 Task: Compose an email with the signature Aiden Davis with the subject Feedback on a training manual and the message I noticed some discrepancies in the inventory report, can you please investigate? from softage.4@softage.net to softage.2@softage.net, select first 2 words, change the font of the message to Tahoma and change the font typography to italics Send the email. Finally, move the email from Sent Items to the label Work
Action: Mouse moved to (82, 100)
Screenshot: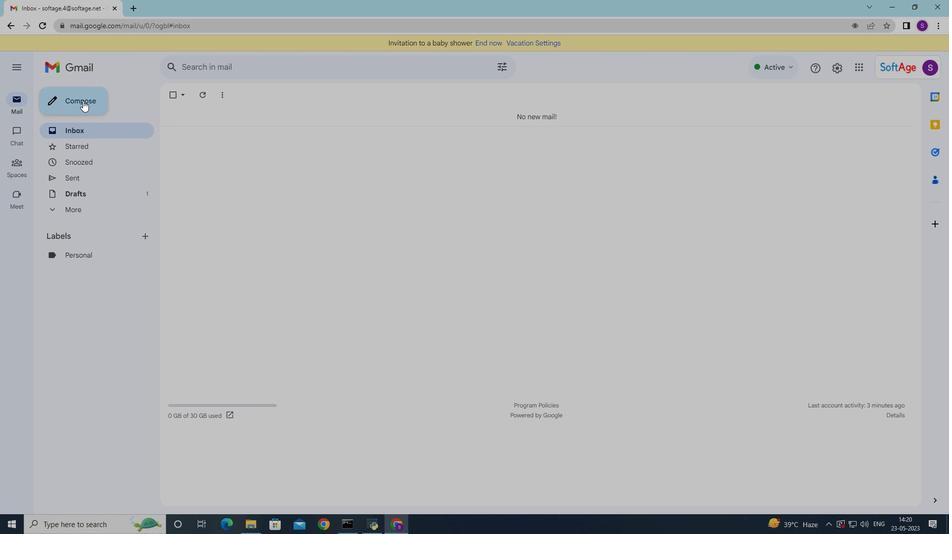 
Action: Mouse pressed left at (82, 100)
Screenshot: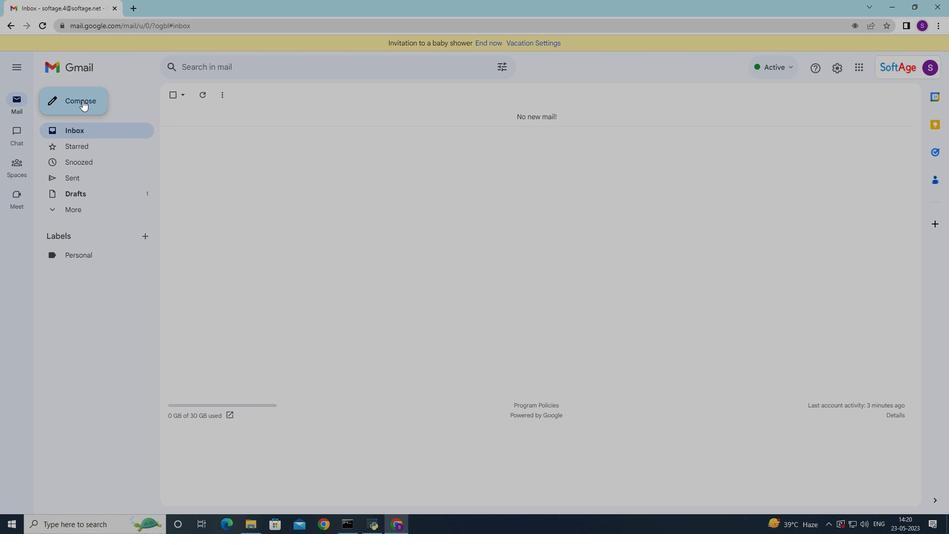 
Action: Mouse moved to (797, 496)
Screenshot: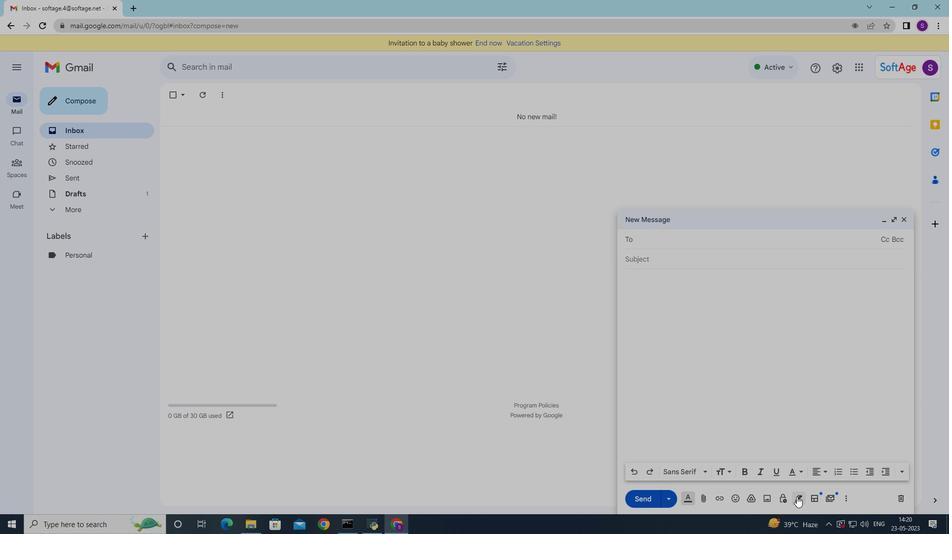 
Action: Mouse pressed left at (797, 496)
Screenshot: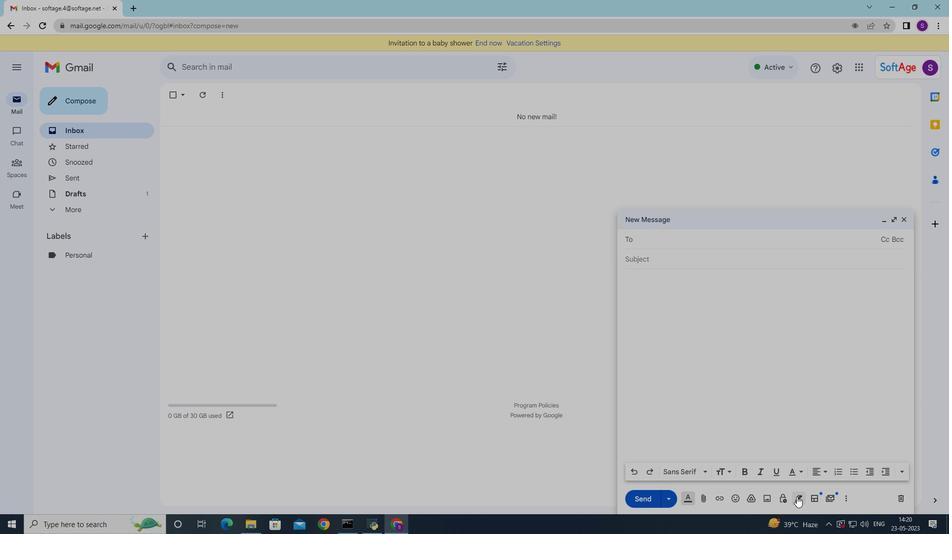 
Action: Mouse moved to (828, 431)
Screenshot: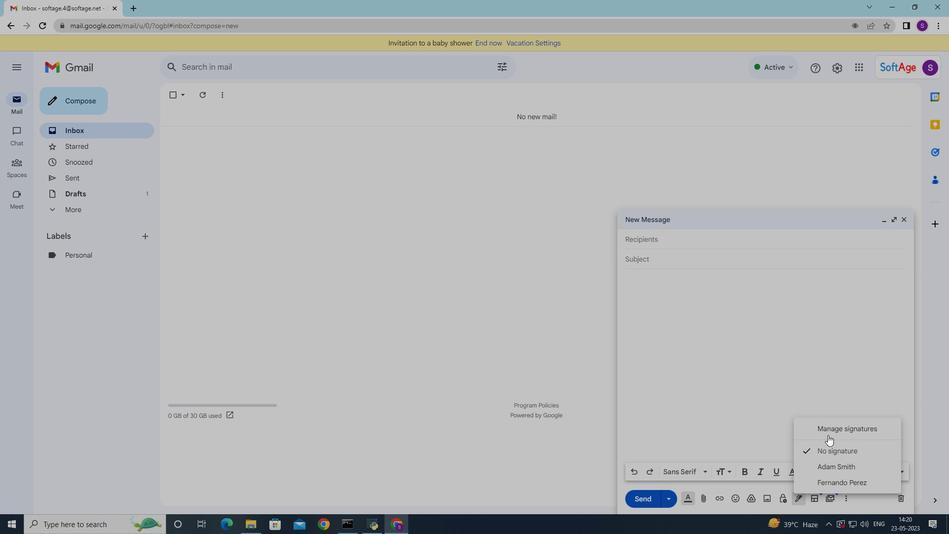 
Action: Mouse pressed left at (828, 431)
Screenshot: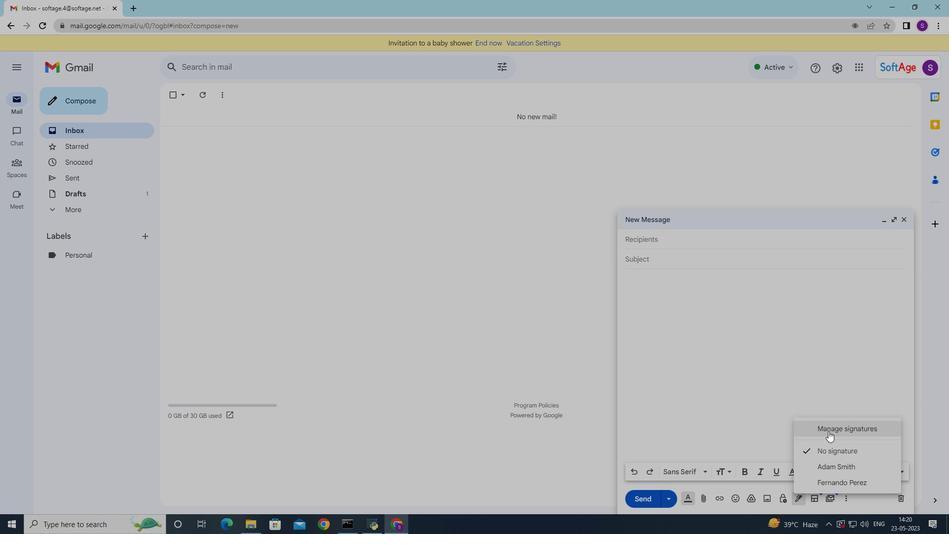 
Action: Mouse moved to (386, 307)
Screenshot: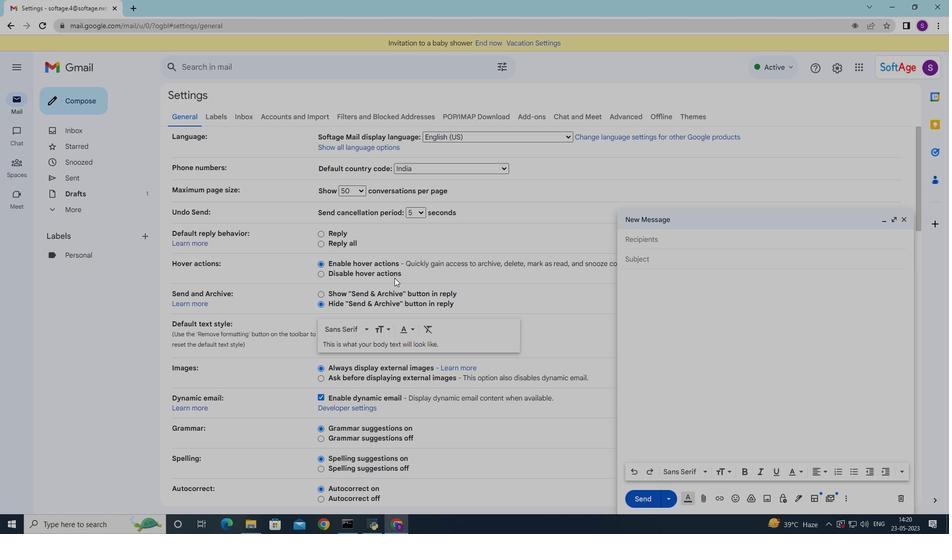 
Action: Mouse scrolled (386, 307) with delta (0, 0)
Screenshot: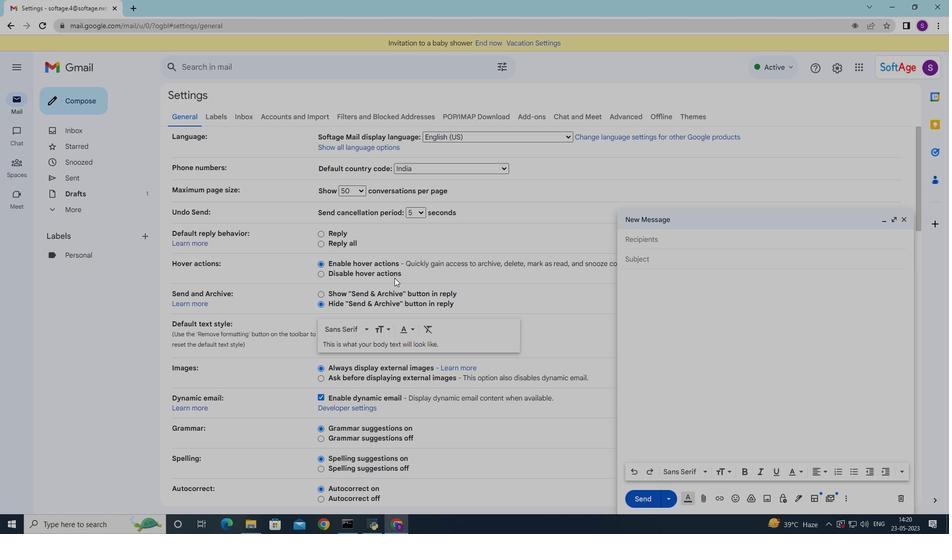 
Action: Mouse moved to (386, 309)
Screenshot: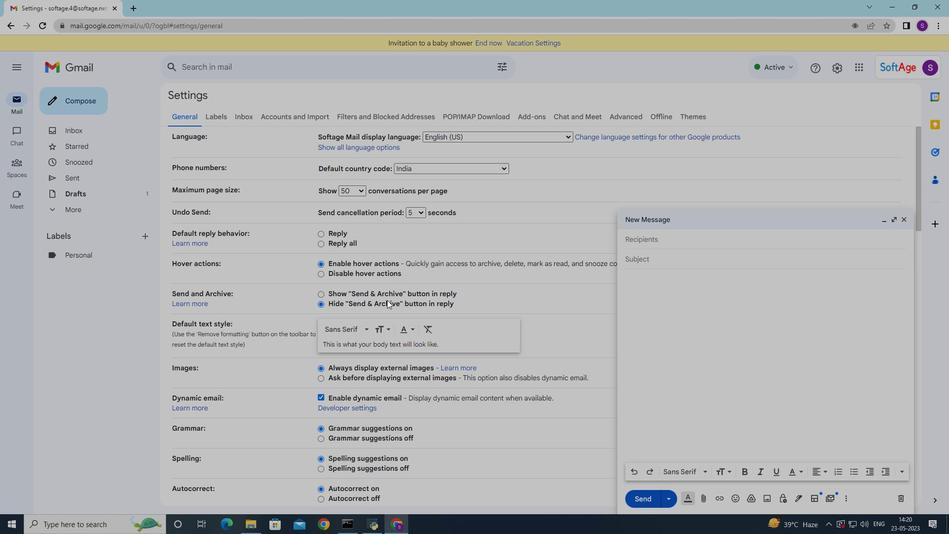 
Action: Mouse scrolled (386, 308) with delta (0, 0)
Screenshot: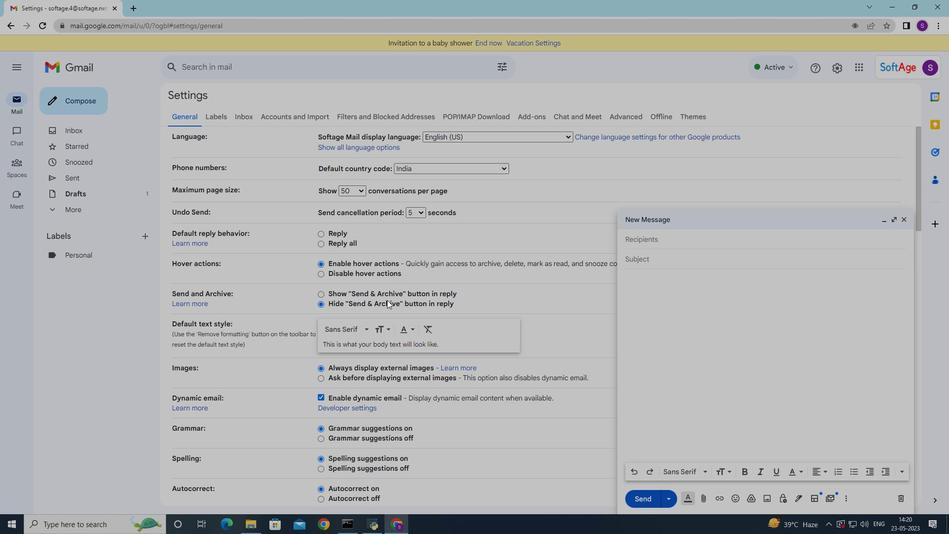 
Action: Mouse moved to (386, 309)
Screenshot: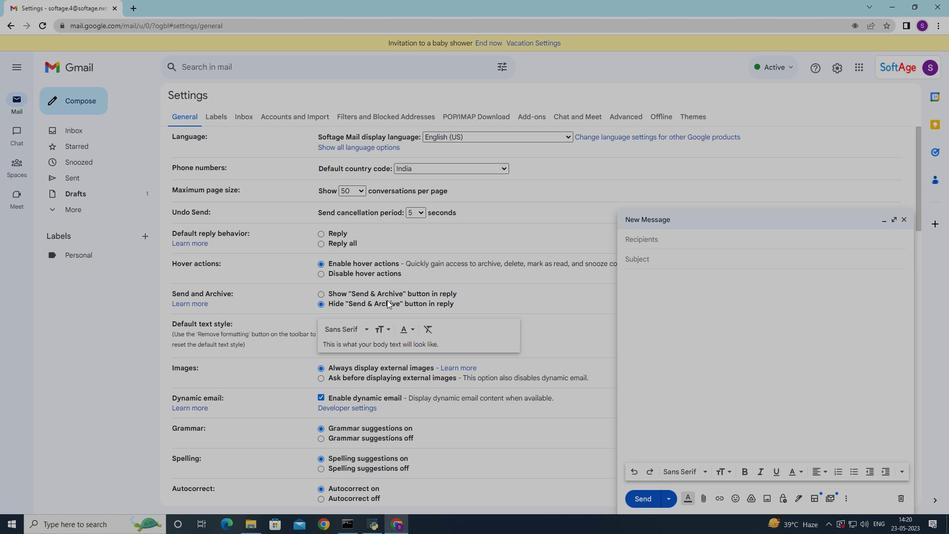 
Action: Mouse scrolled (386, 308) with delta (0, 0)
Screenshot: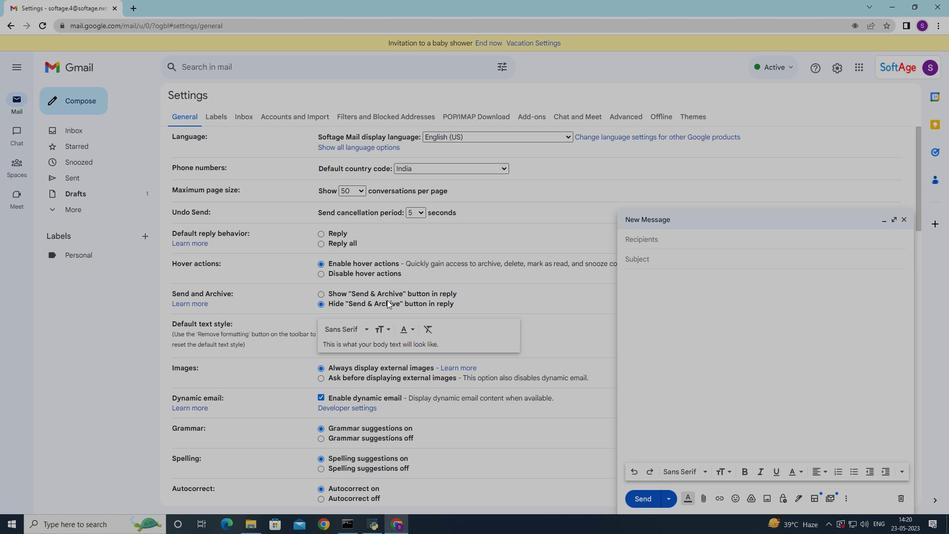 
Action: Mouse scrolled (386, 308) with delta (0, 0)
Screenshot: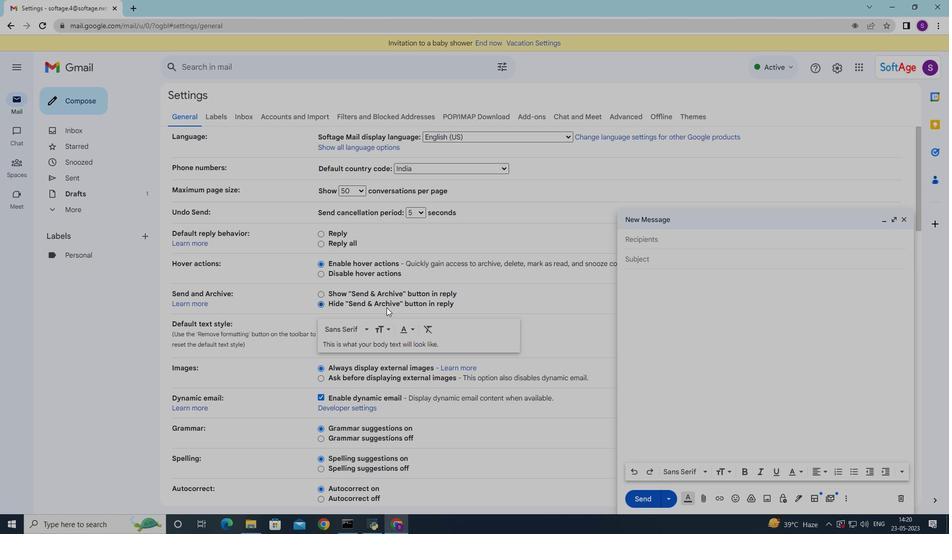 
Action: Mouse scrolled (386, 308) with delta (0, 0)
Screenshot: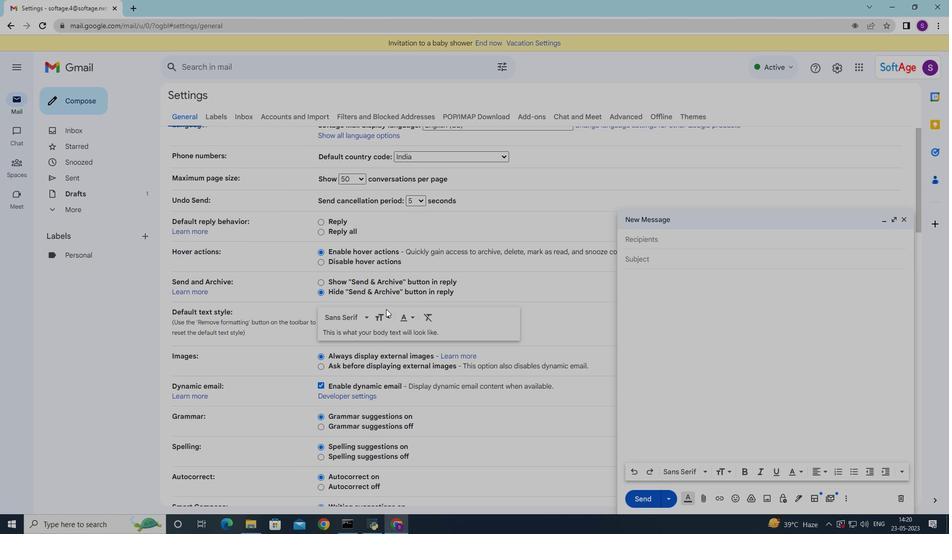 
Action: Mouse moved to (377, 329)
Screenshot: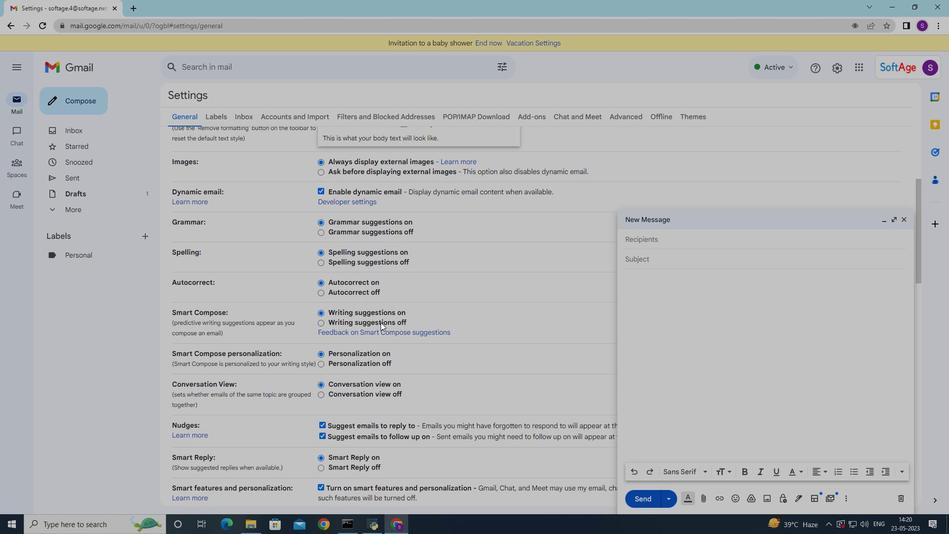 
Action: Mouse scrolled (377, 329) with delta (0, 0)
Screenshot: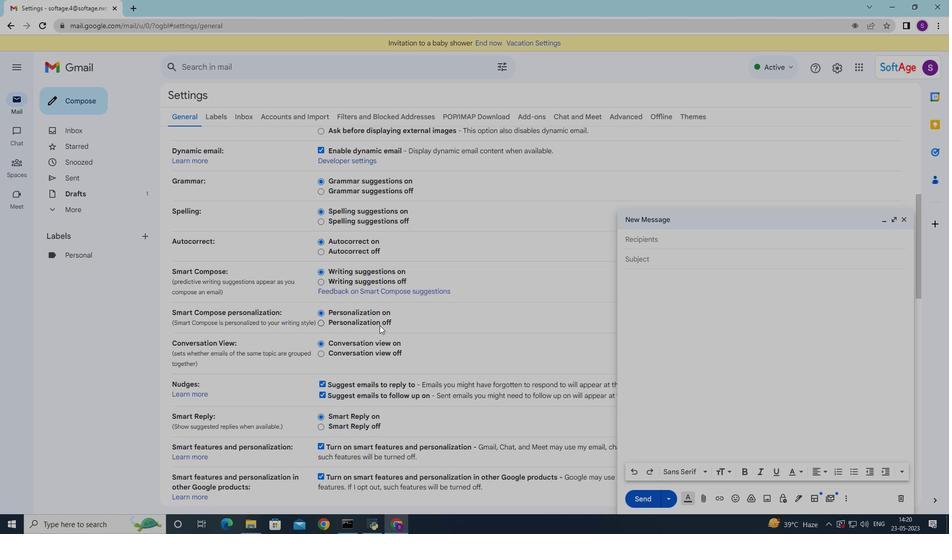 
Action: Mouse moved to (377, 331)
Screenshot: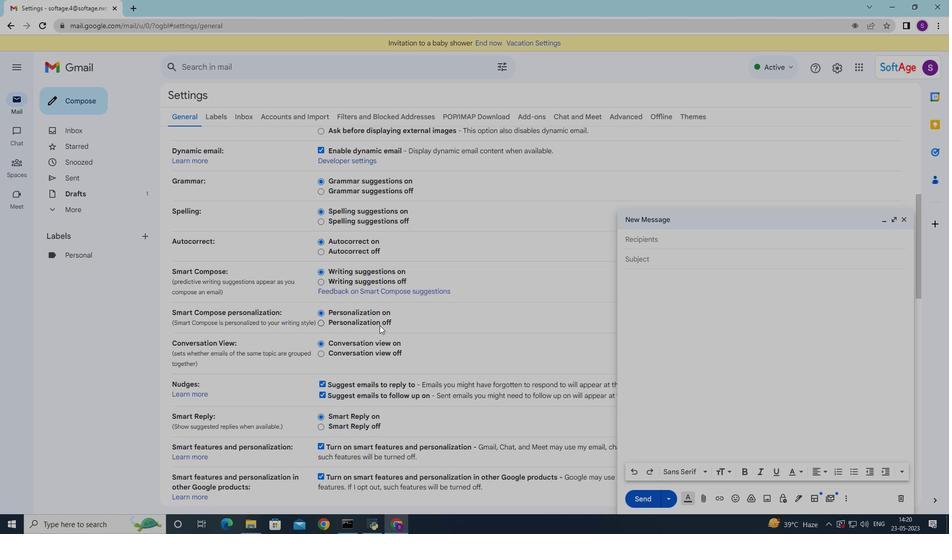 
Action: Mouse scrolled (377, 330) with delta (0, 0)
Screenshot: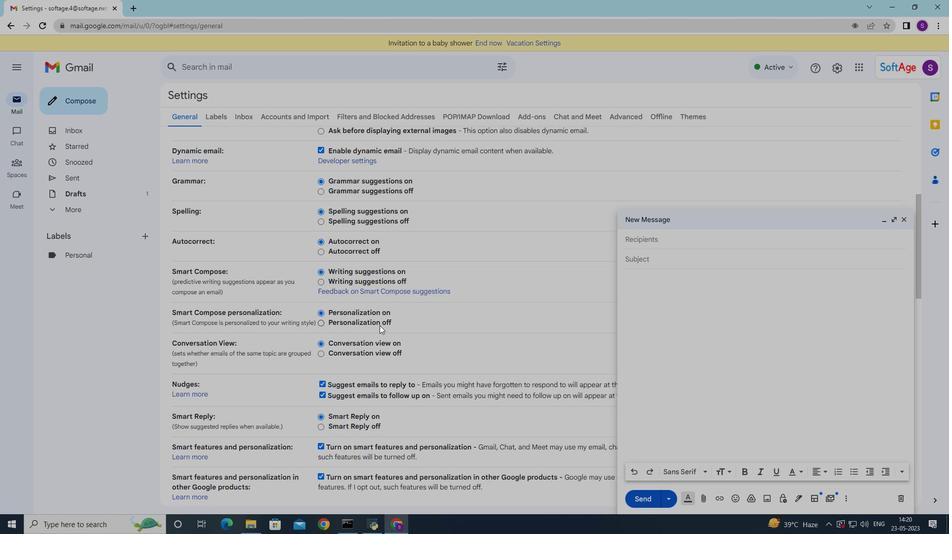 
Action: Mouse moved to (377, 331)
Screenshot: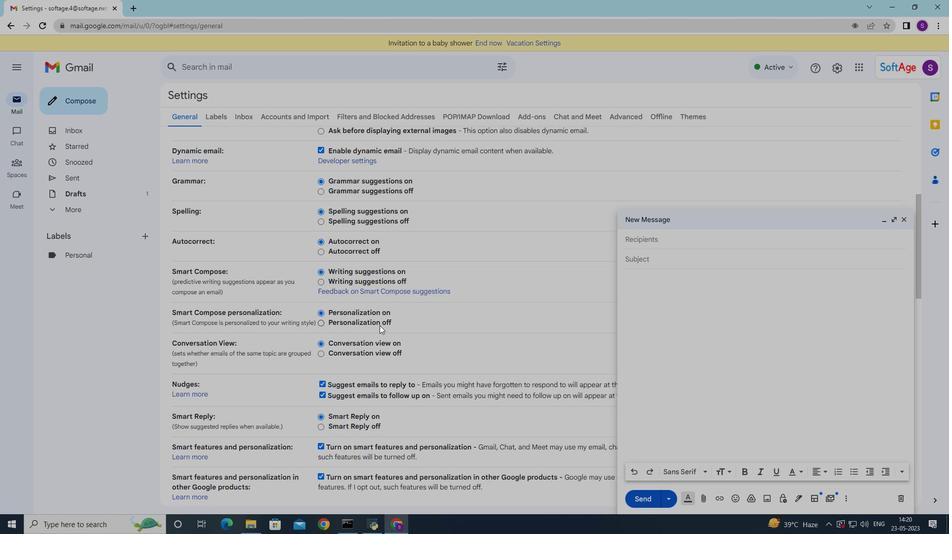 
Action: Mouse scrolled (377, 330) with delta (0, 0)
Screenshot: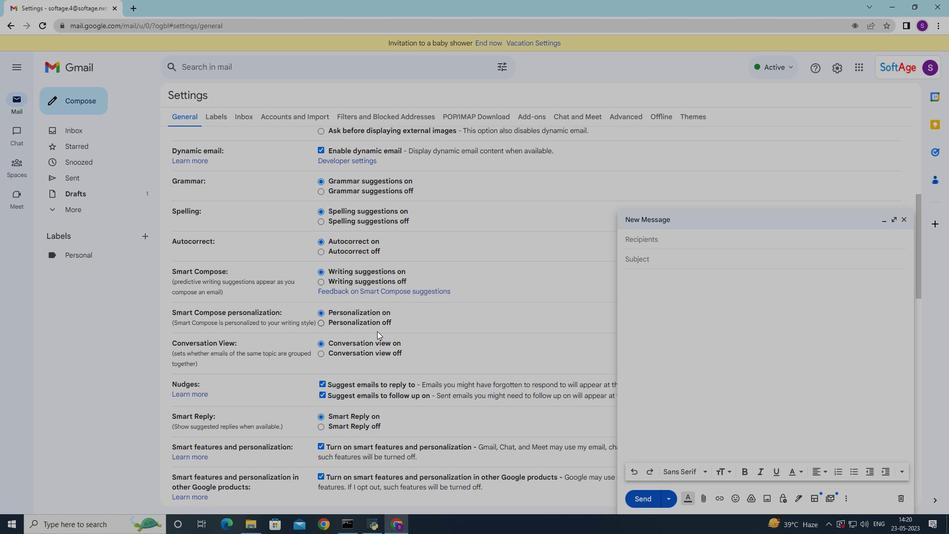 
Action: Mouse scrolled (377, 330) with delta (0, 0)
Screenshot: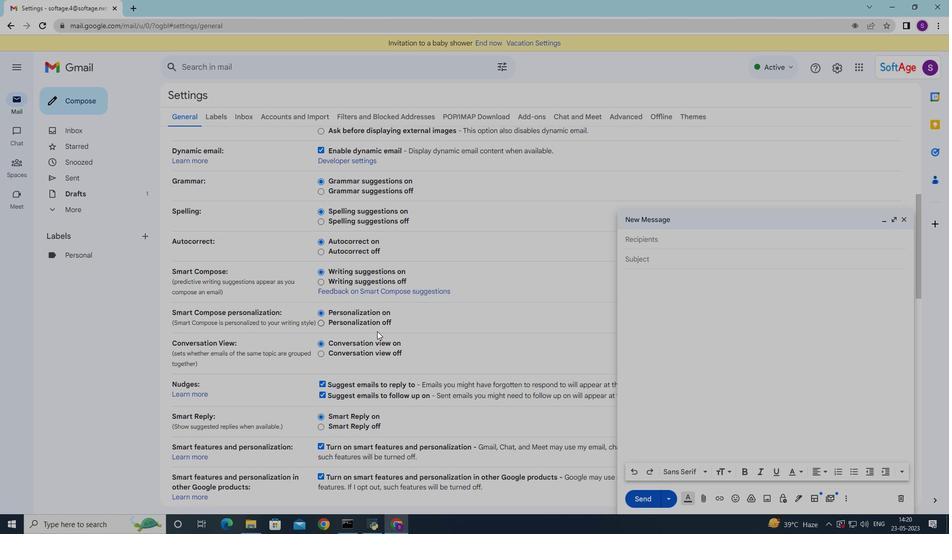 
Action: Mouse scrolled (377, 330) with delta (0, 0)
Screenshot: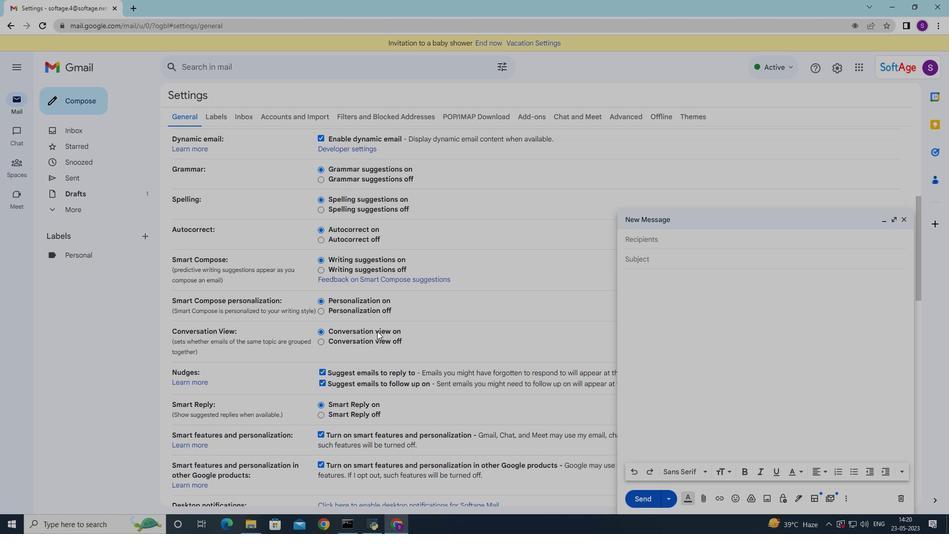 
Action: Mouse scrolled (377, 330) with delta (0, 0)
Screenshot: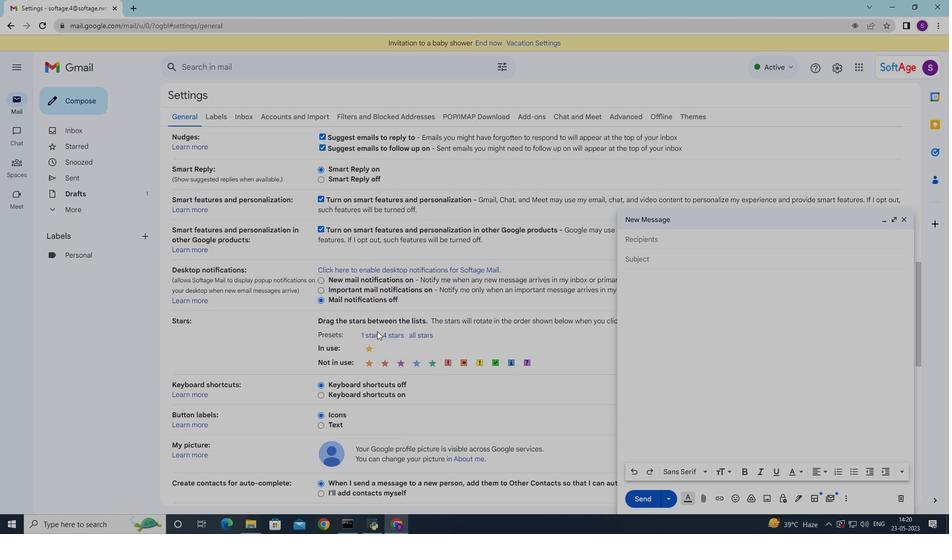 
Action: Mouse scrolled (377, 330) with delta (0, 0)
Screenshot: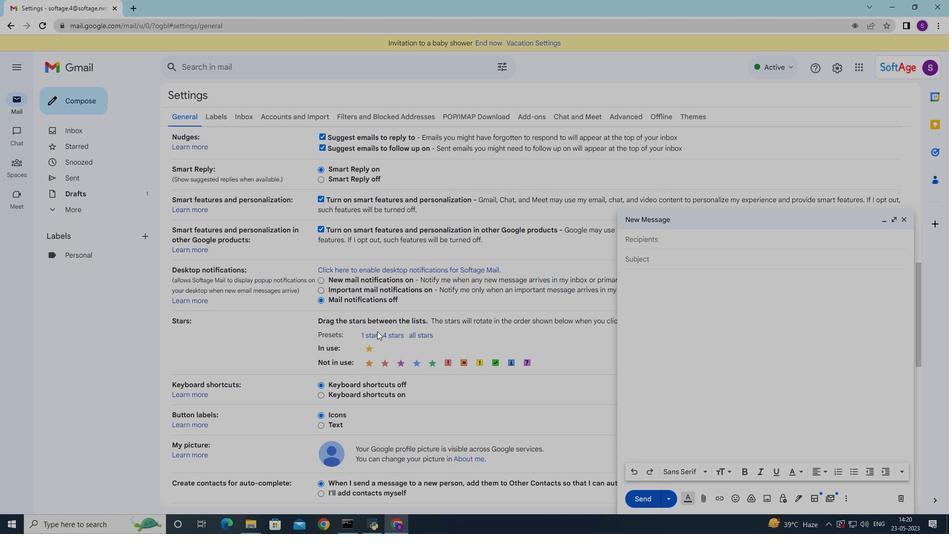 
Action: Mouse moved to (376, 332)
Screenshot: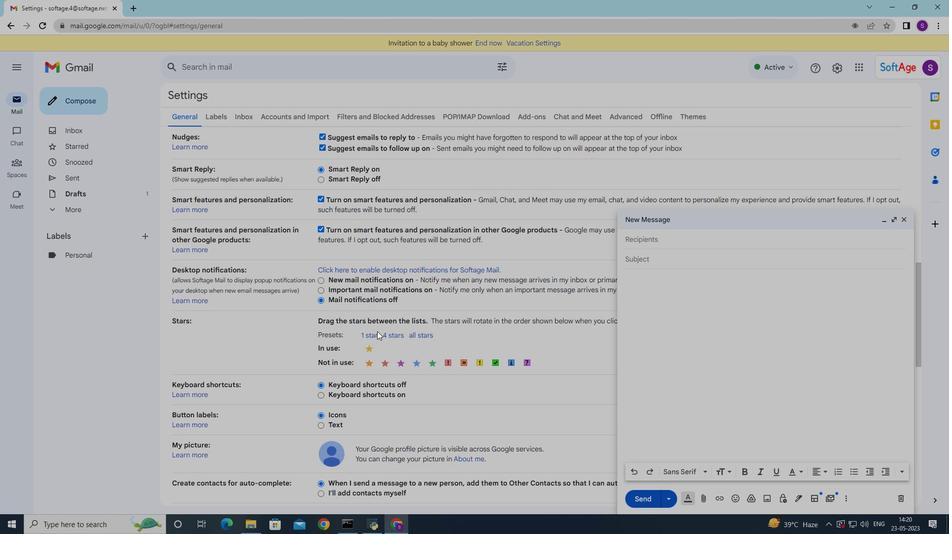 
Action: Mouse scrolled (376, 332) with delta (0, 0)
Screenshot: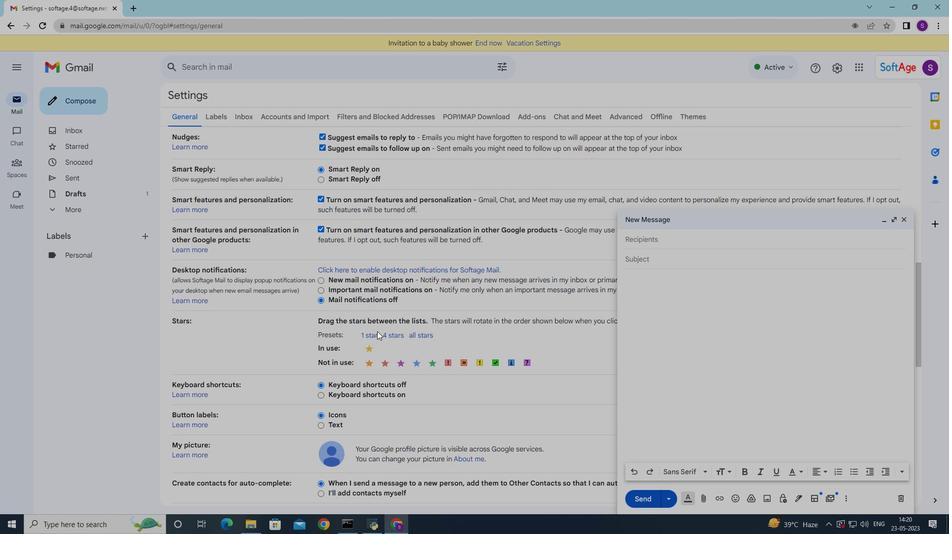 
Action: Mouse moved to (375, 337)
Screenshot: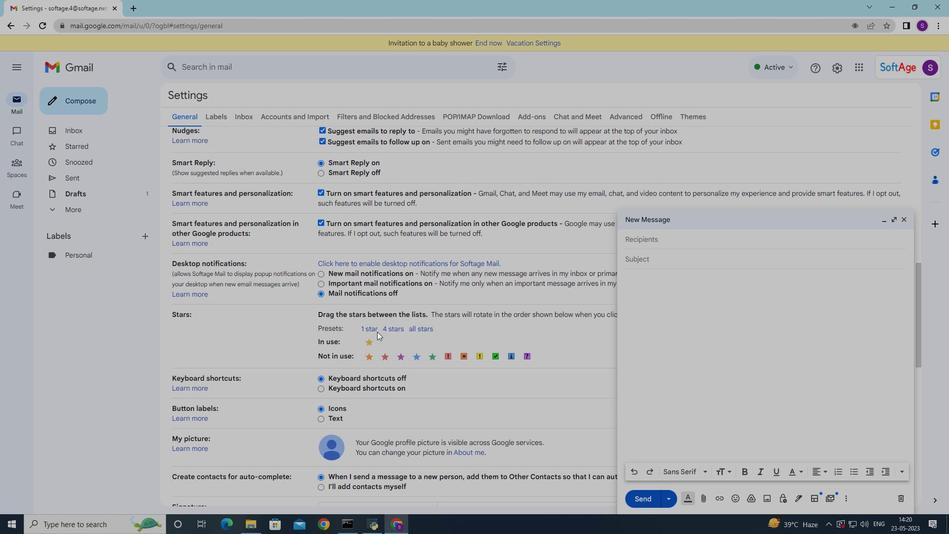 
Action: Mouse scrolled (375, 336) with delta (0, 0)
Screenshot: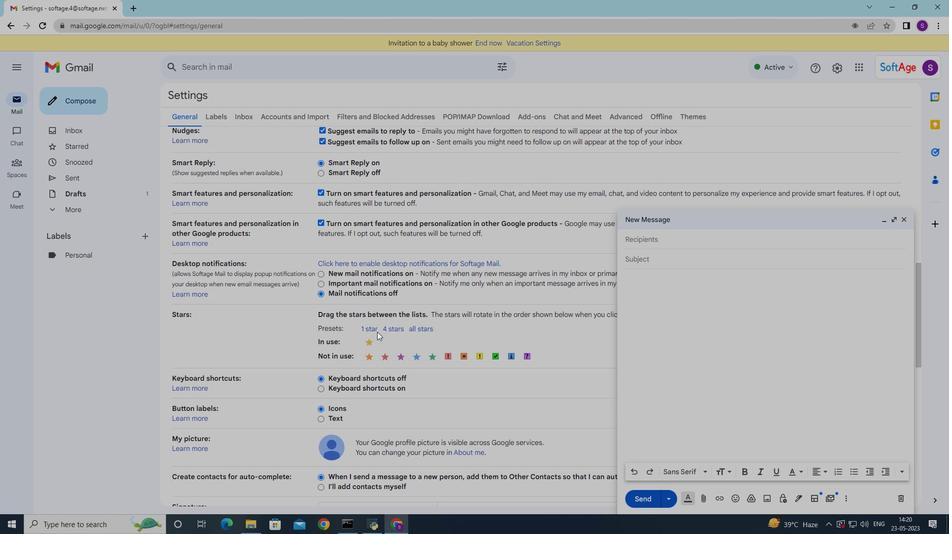 
Action: Mouse moved to (375, 340)
Screenshot: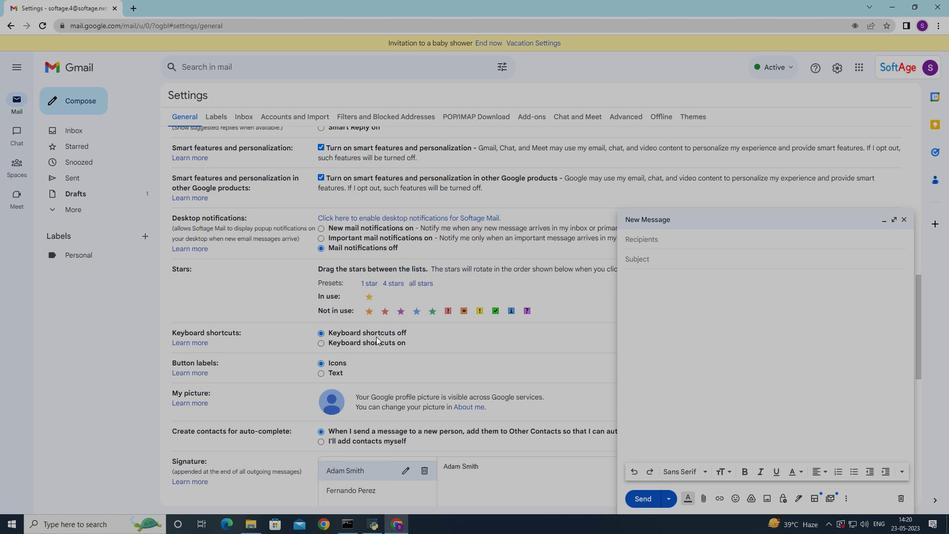 
Action: Mouse scrolled (375, 339) with delta (0, 0)
Screenshot: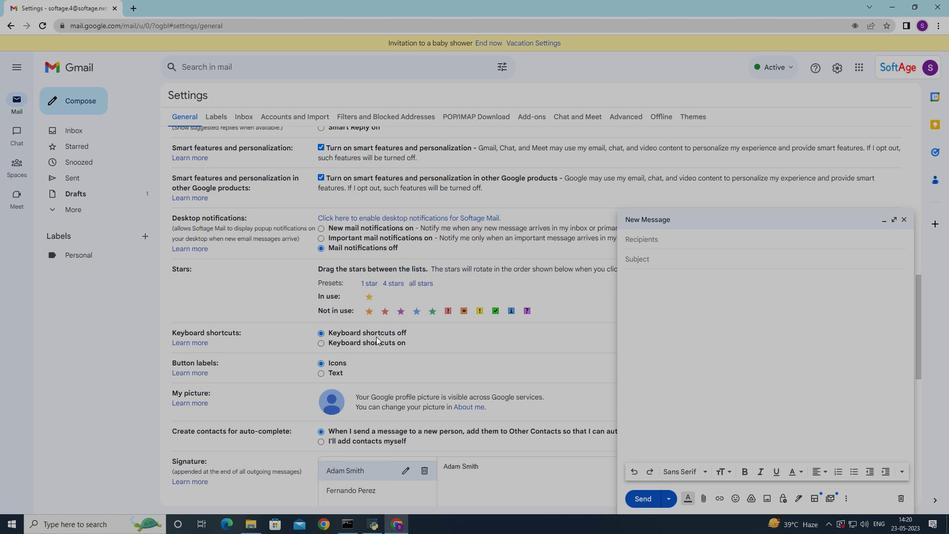 
Action: Mouse moved to (375, 357)
Screenshot: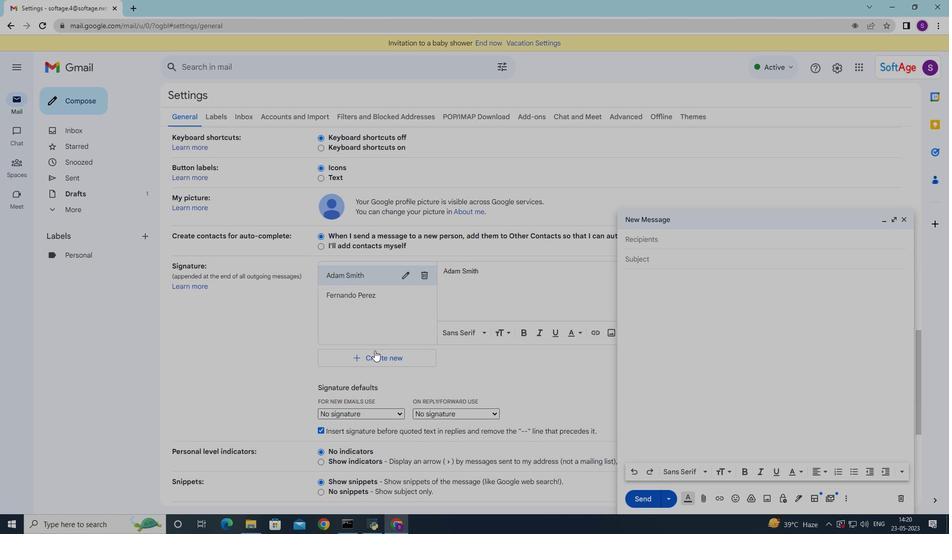 
Action: Mouse pressed left at (375, 357)
Screenshot: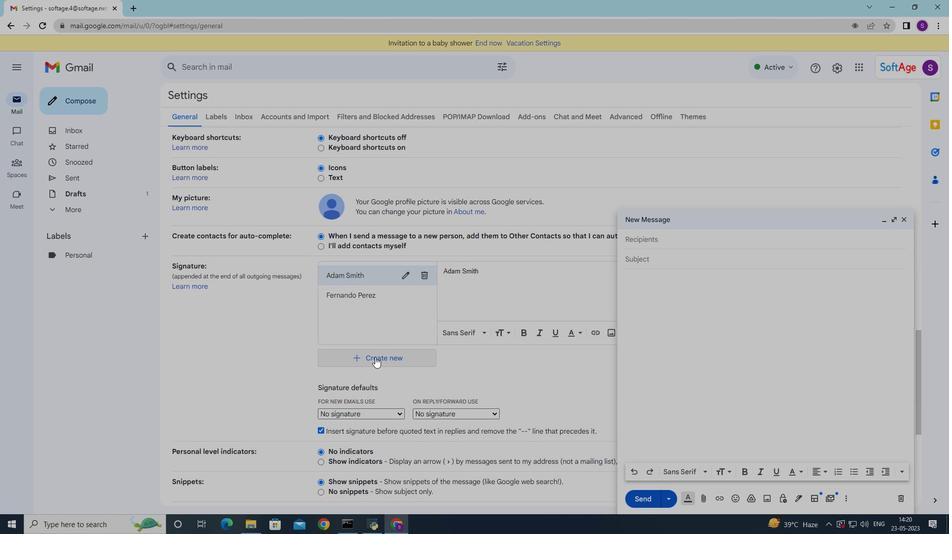 
Action: Mouse moved to (390, 286)
Screenshot: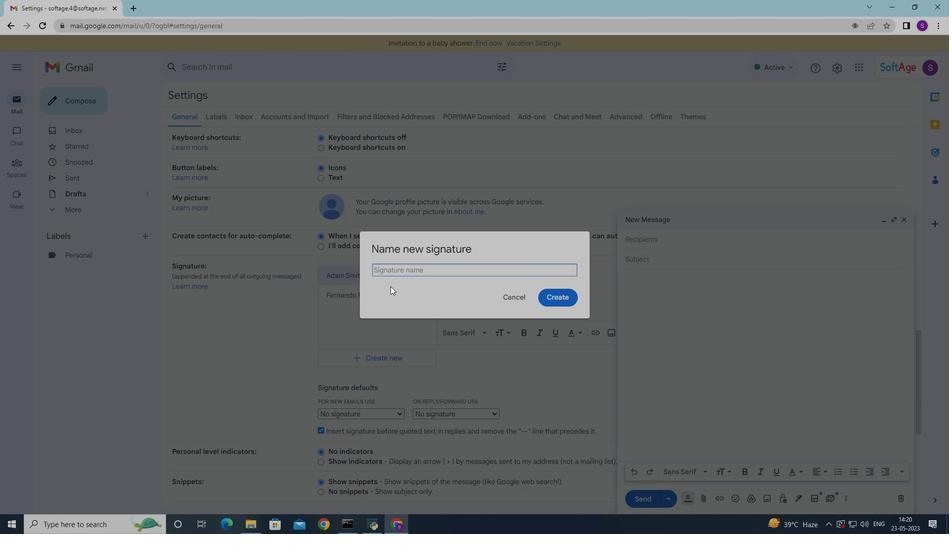 
Action: Key pressed <Key.shift>Aiden<Key.space><Key.shift><Key.shift><Key.shift><Key.shift><Key.shift><Key.shift><Key.shift>Davis
Screenshot: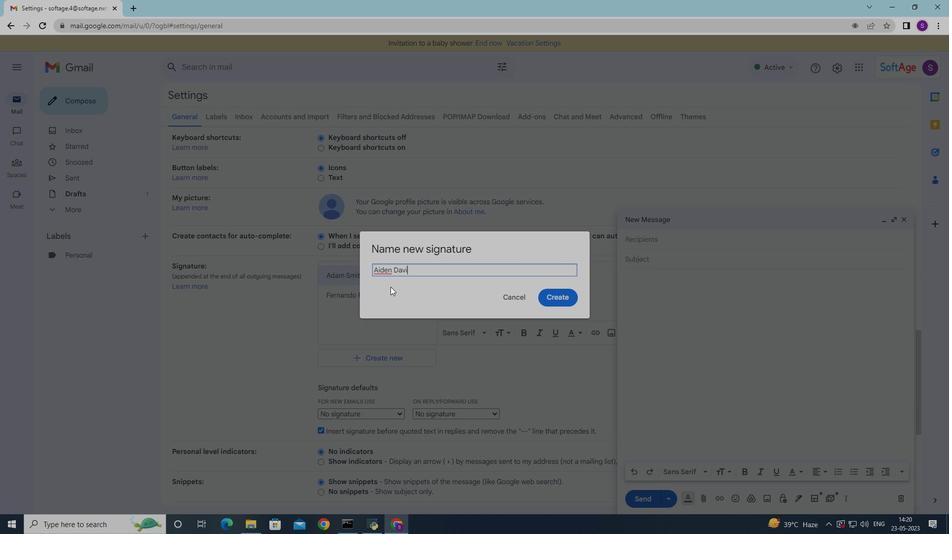 
Action: Mouse moved to (546, 296)
Screenshot: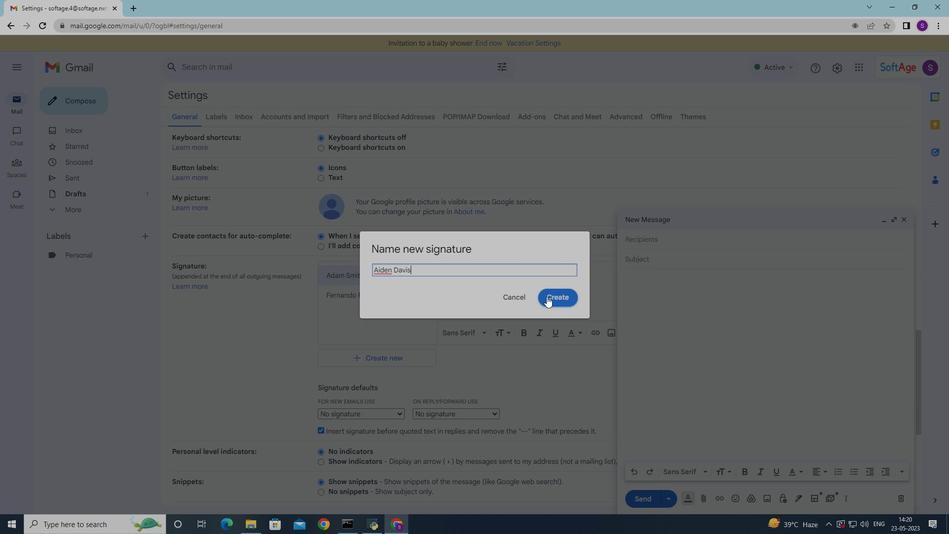 
Action: Mouse pressed left at (546, 296)
Screenshot: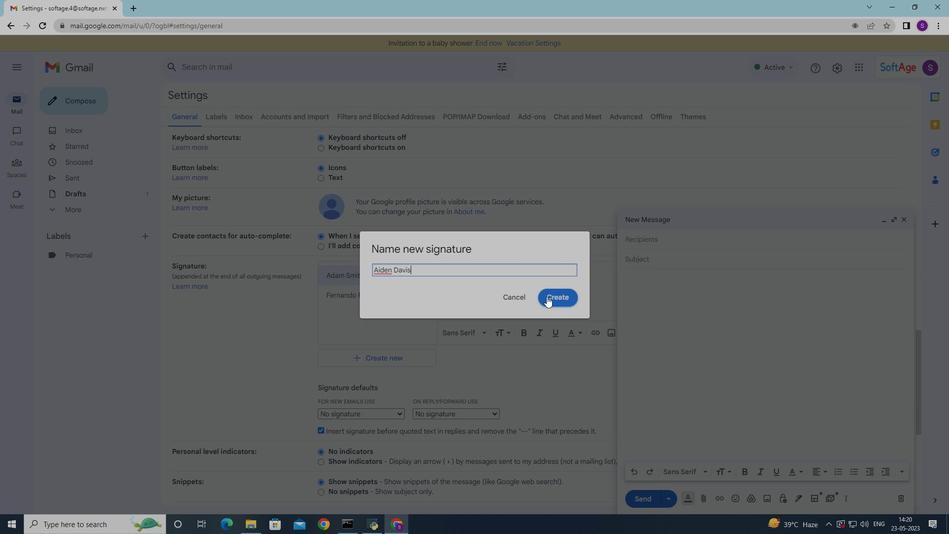 
Action: Mouse moved to (488, 271)
Screenshot: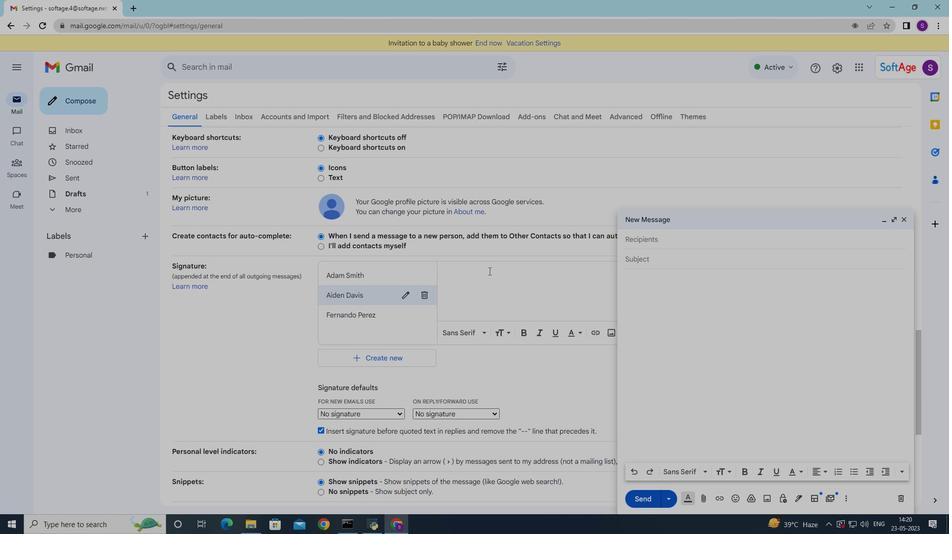 
Action: Key pressed <Key.shift>Aiden<Key.space><Key.shift><Key.shift><Key.shift><Key.shift><Key.shift><Key.shift><Key.shift><Key.shift><Key.shift><Key.shift><Key.shift><Key.shift><Key.shift><Key.shift><Key.shift><Key.shift>Davis
Screenshot: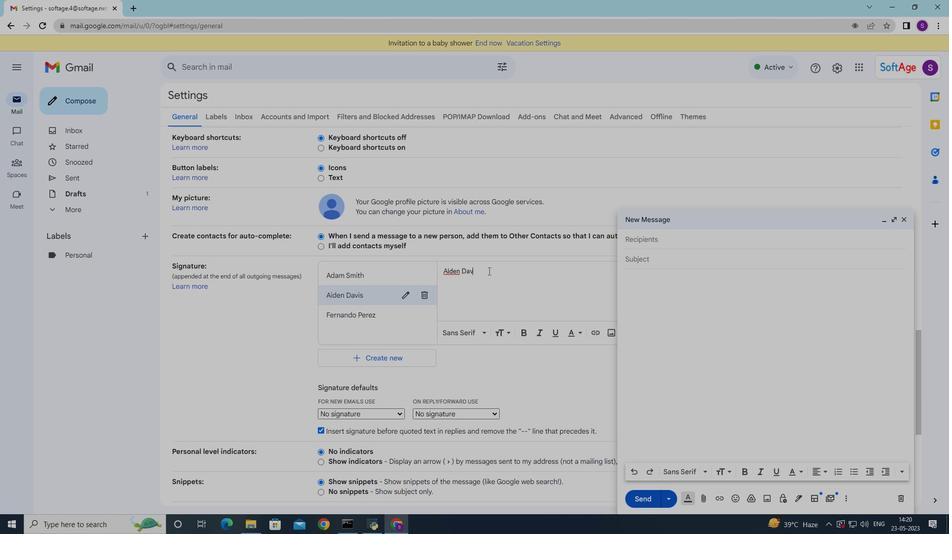 
Action: Mouse moved to (421, 357)
Screenshot: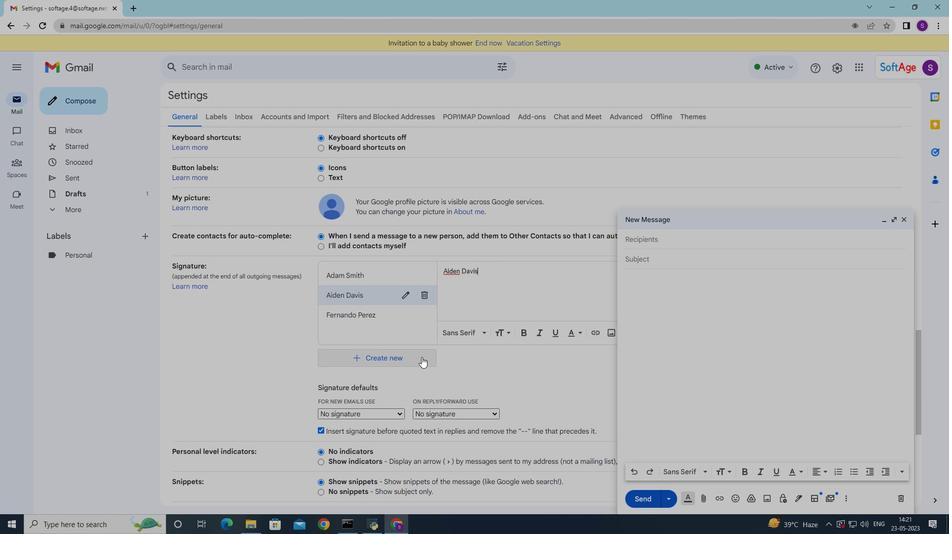 
Action: Mouse scrolled (421, 356) with delta (0, 0)
Screenshot: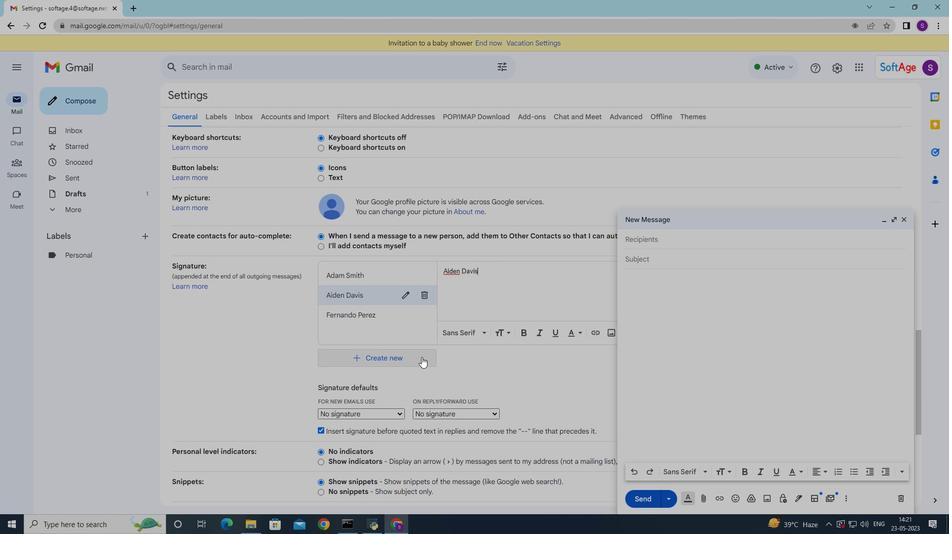 
Action: Mouse moved to (421, 358)
Screenshot: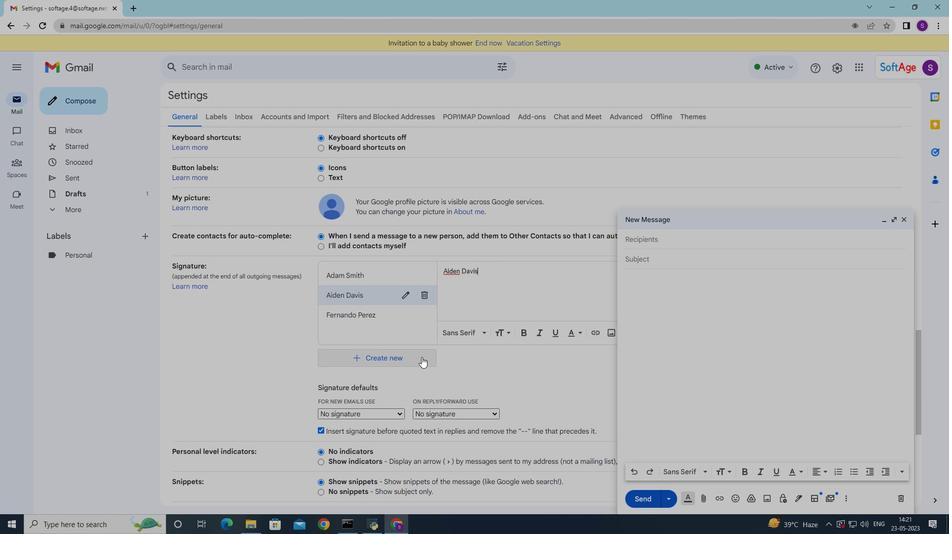
Action: Mouse scrolled (421, 357) with delta (0, 0)
Screenshot: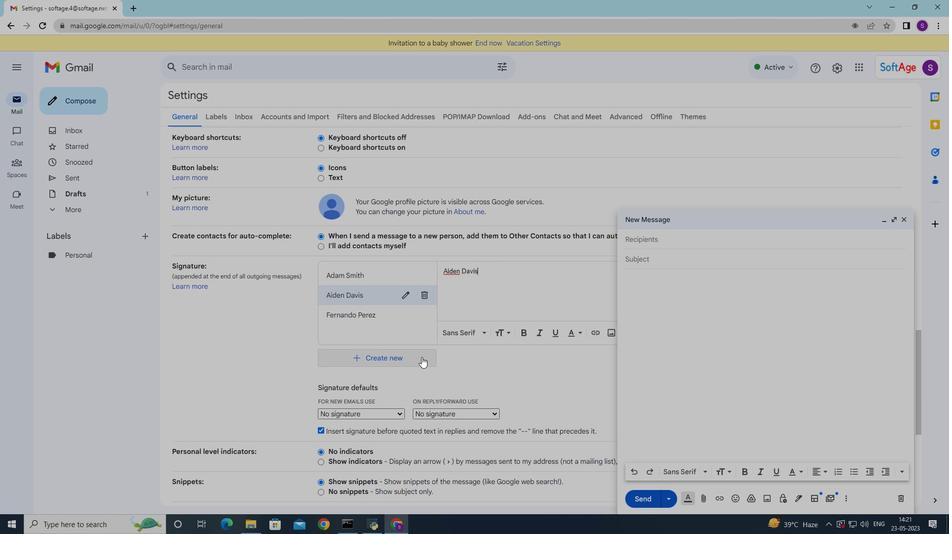 
Action: Mouse moved to (421, 358)
Screenshot: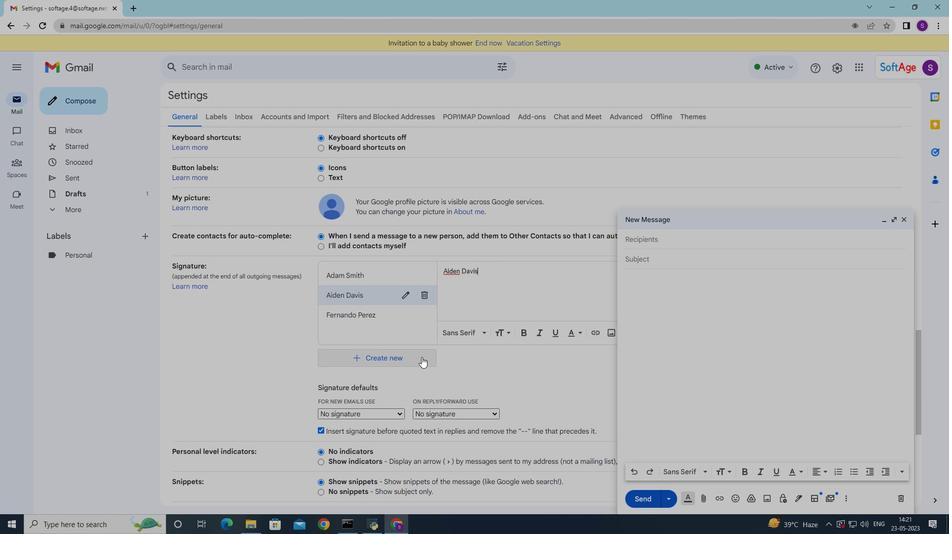 
Action: Mouse scrolled (421, 358) with delta (0, 0)
Screenshot: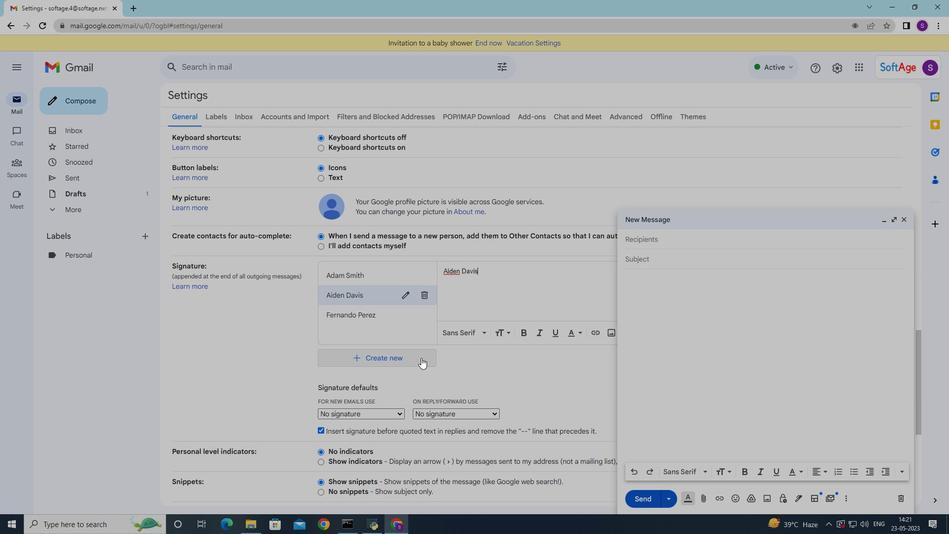 
Action: Mouse scrolled (421, 358) with delta (0, 0)
Screenshot: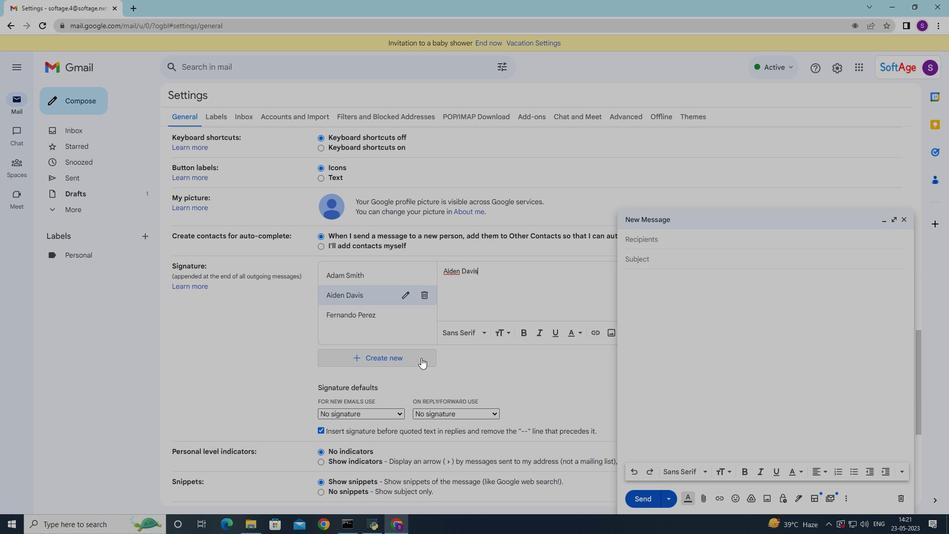 
Action: Mouse moved to (421, 359)
Screenshot: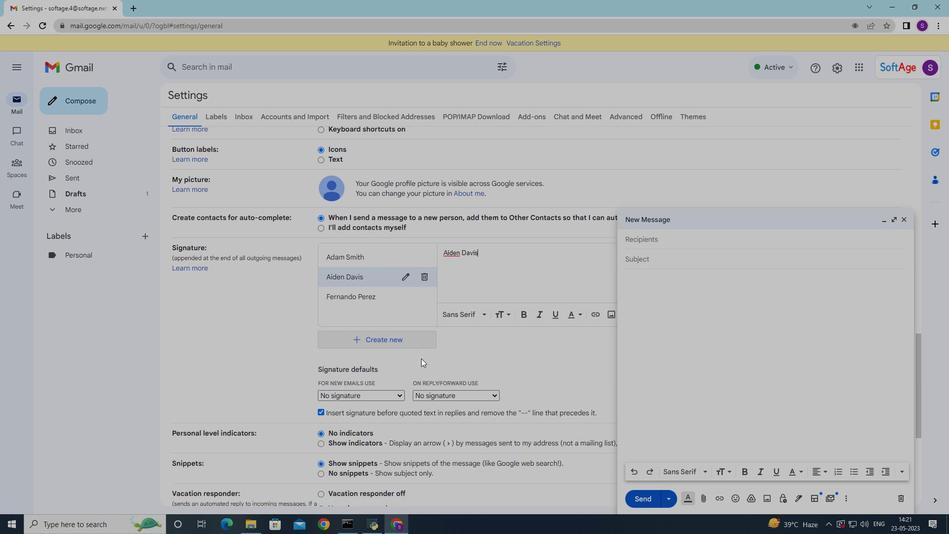 
Action: Mouse scrolled (421, 358) with delta (0, 0)
Screenshot: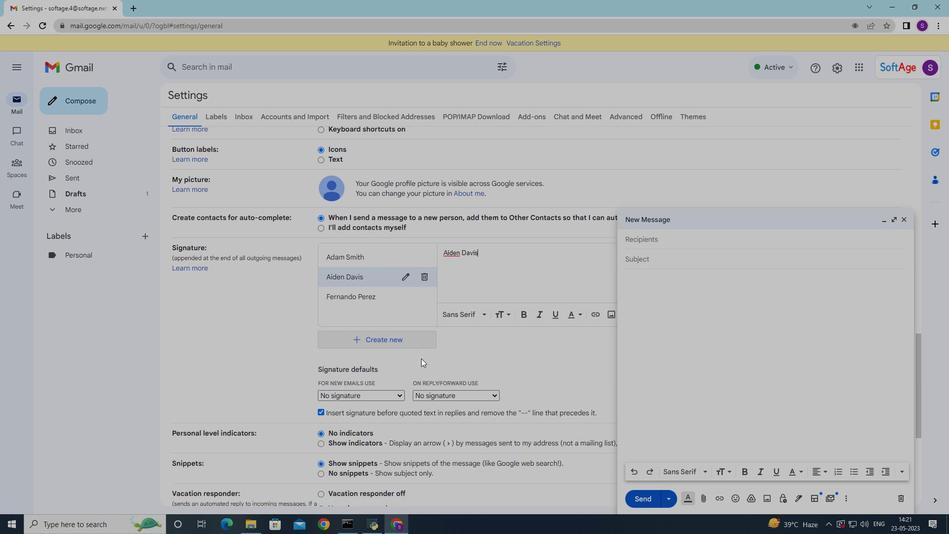 
Action: Mouse moved to (421, 359)
Screenshot: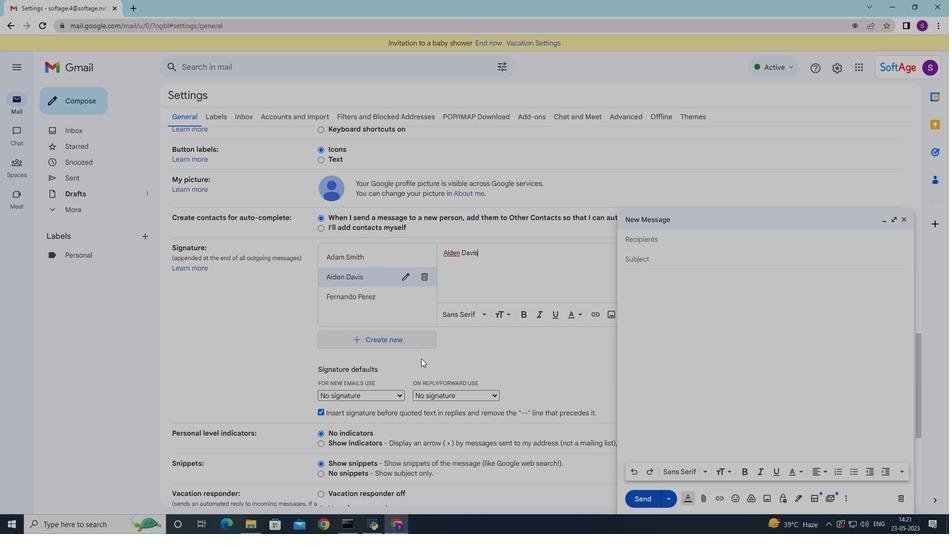
Action: Mouse scrolled (421, 359) with delta (0, 0)
Screenshot: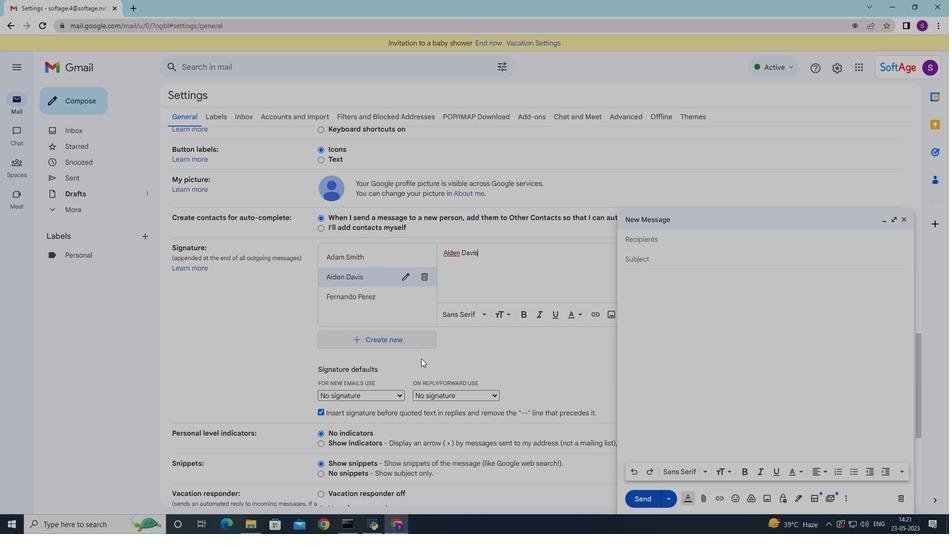 
Action: Mouse scrolled (421, 359) with delta (0, 0)
Screenshot: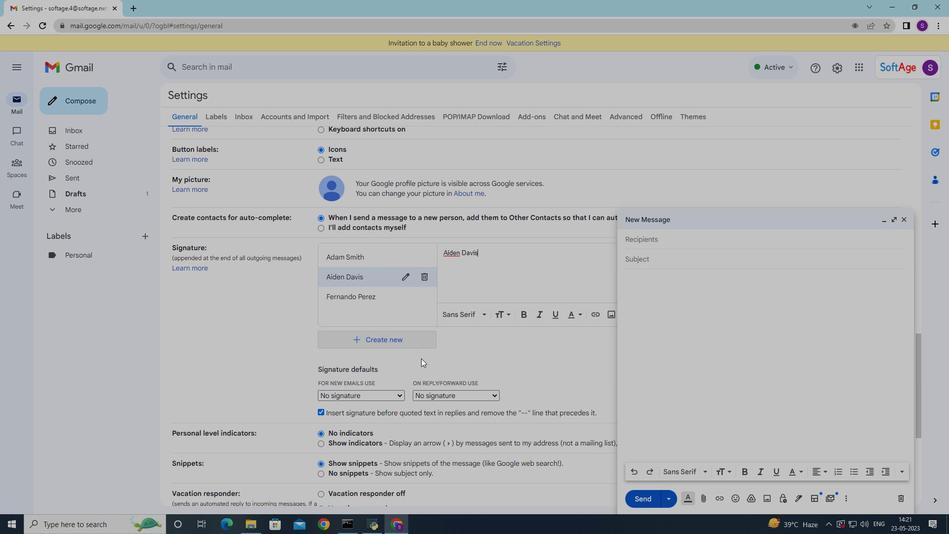
Action: Mouse moved to (420, 405)
Screenshot: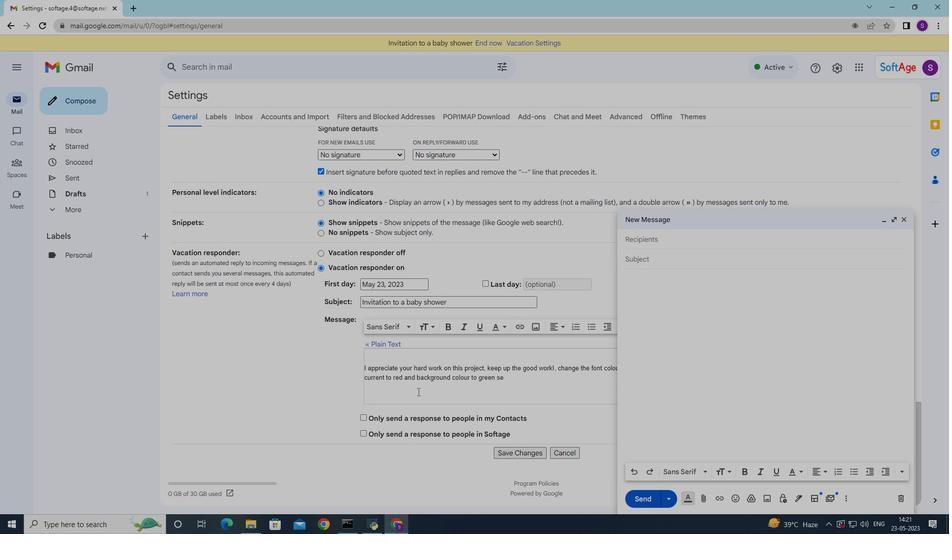 
Action: Mouse scrolled (420, 405) with delta (0, 0)
Screenshot: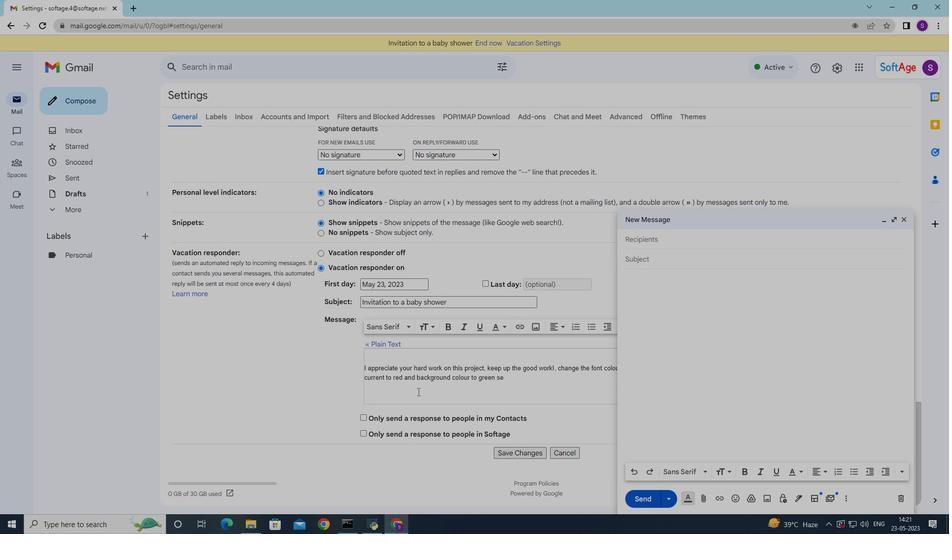 
Action: Mouse moved to (420, 408)
Screenshot: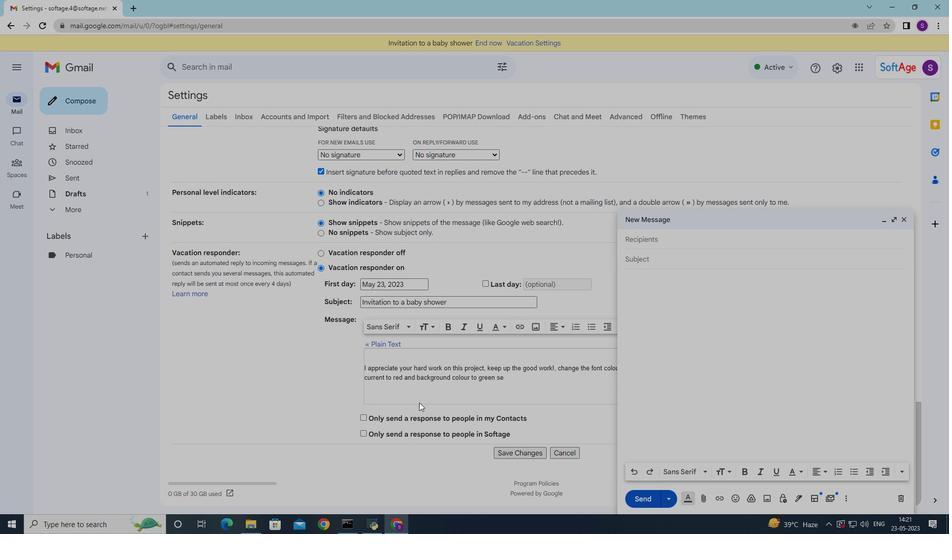 
Action: Mouse scrolled (420, 408) with delta (0, 0)
Screenshot: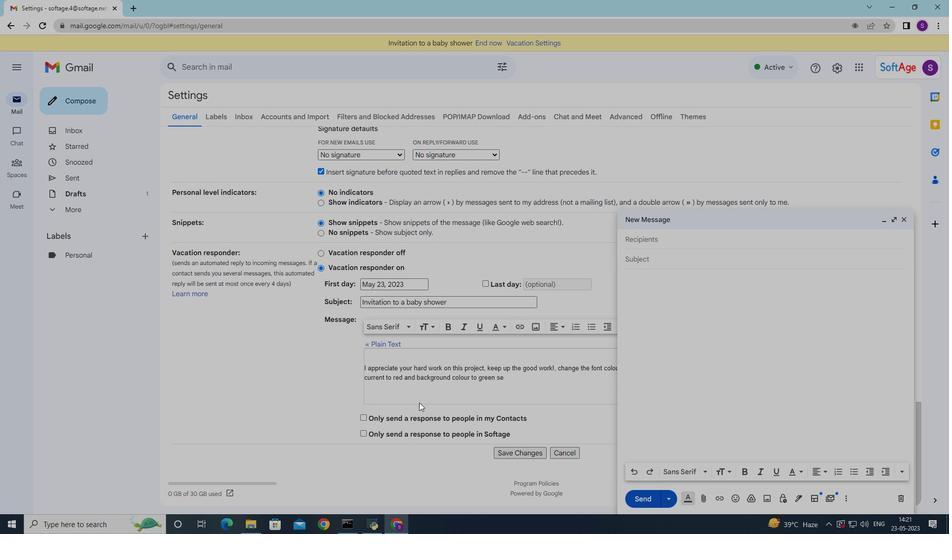
Action: Mouse moved to (423, 410)
Screenshot: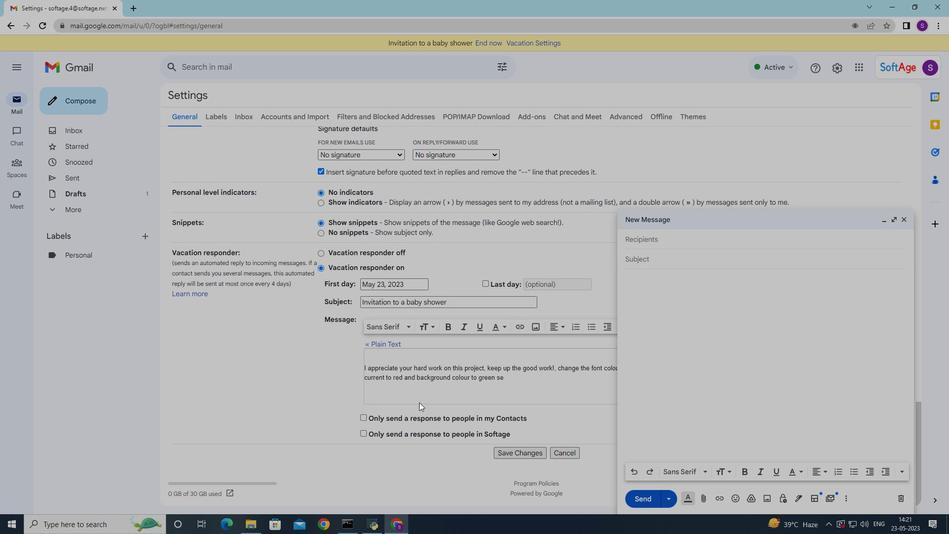 
Action: Mouse scrolled (423, 410) with delta (0, 0)
Screenshot: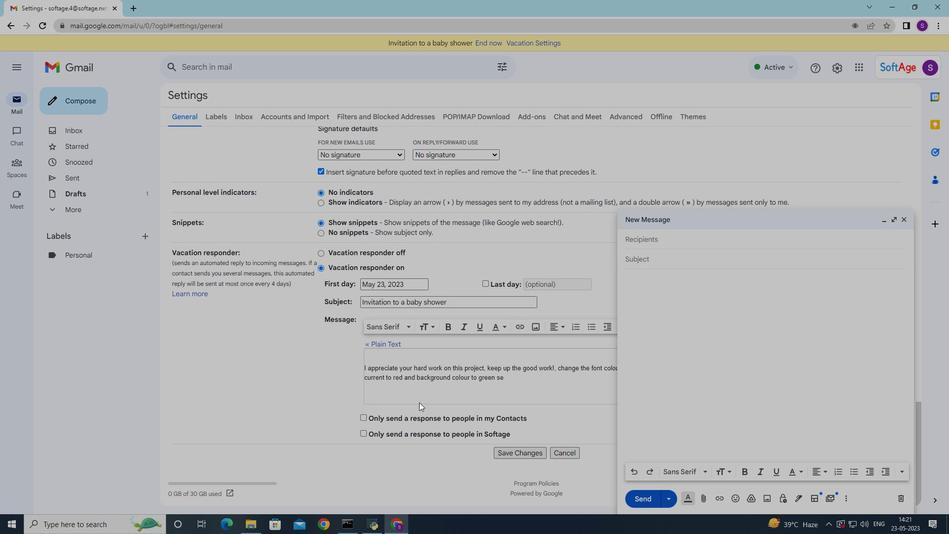 
Action: Mouse moved to (505, 454)
Screenshot: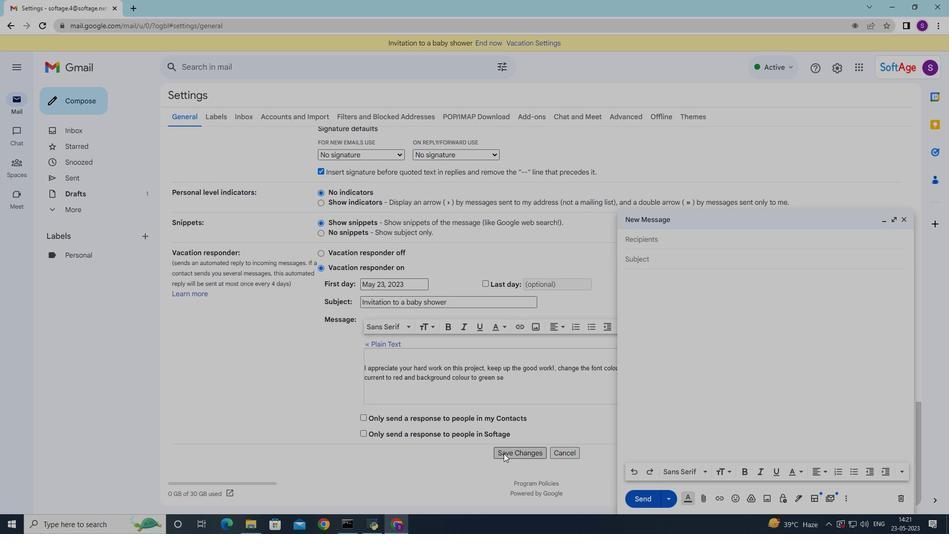
Action: Mouse pressed left at (505, 454)
Screenshot: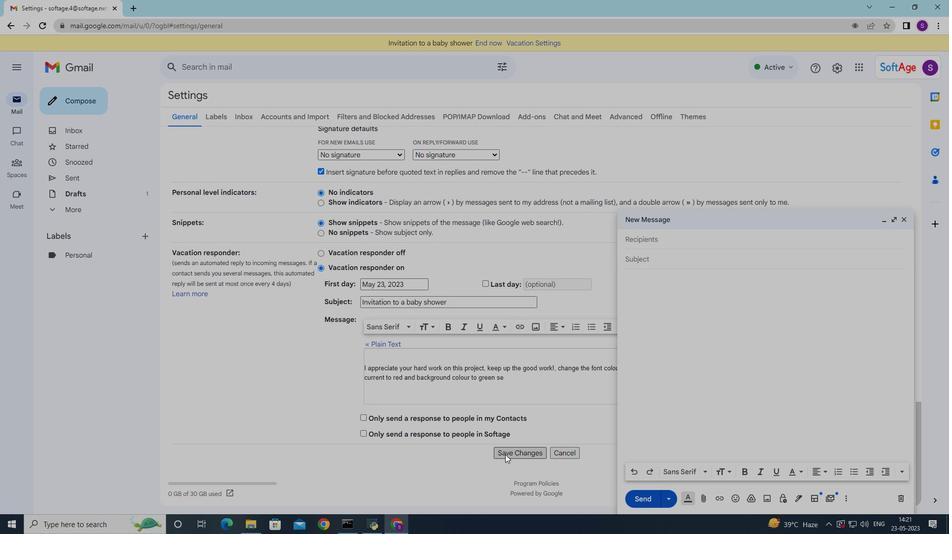 
Action: Mouse moved to (903, 219)
Screenshot: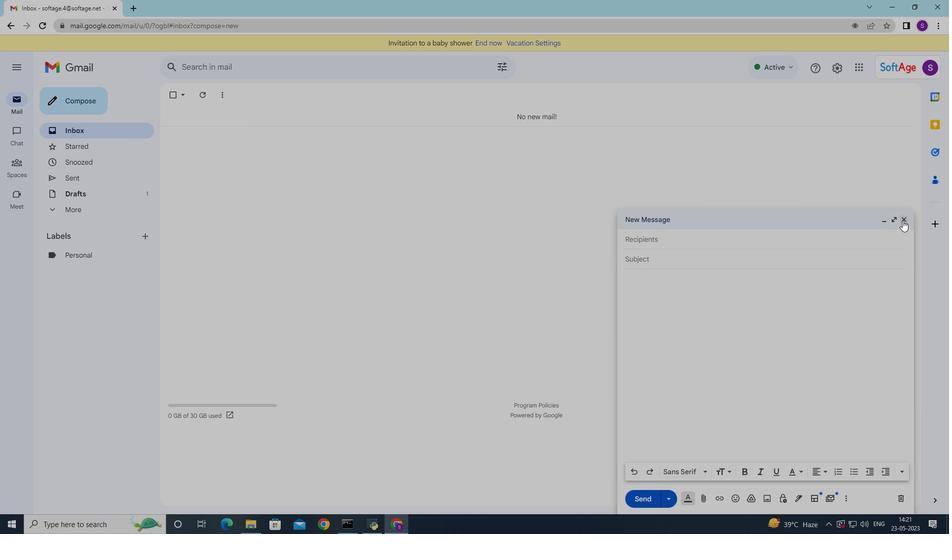 
Action: Mouse pressed left at (903, 219)
Screenshot: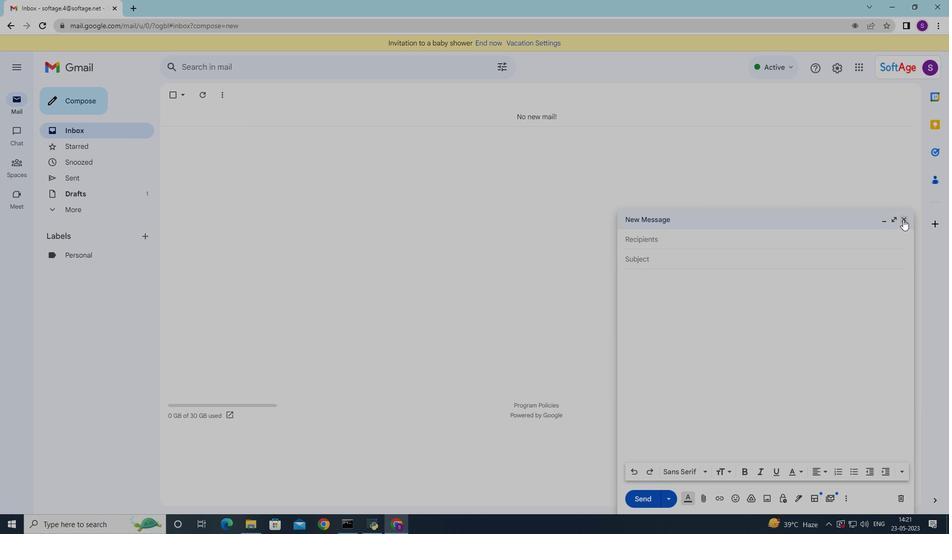
Action: Mouse moved to (67, 96)
Screenshot: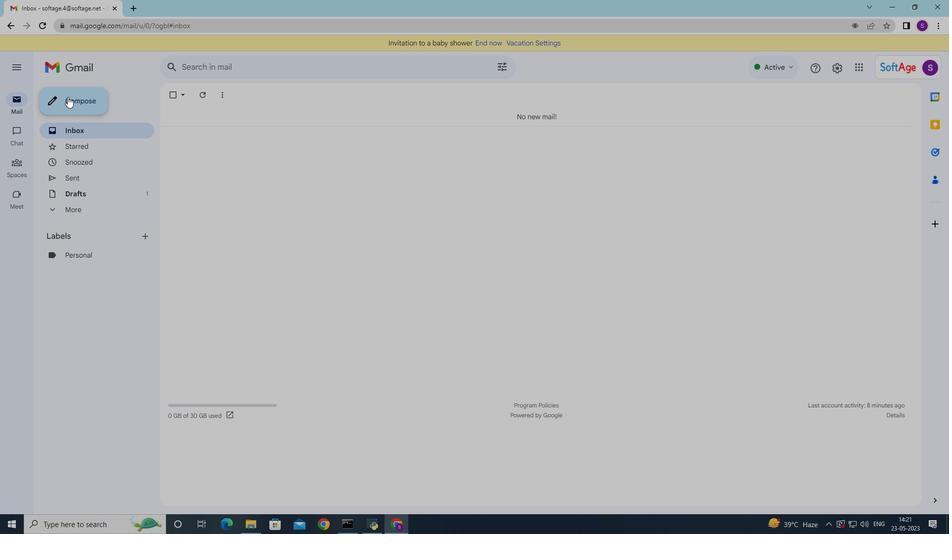
Action: Mouse pressed left at (67, 96)
Screenshot: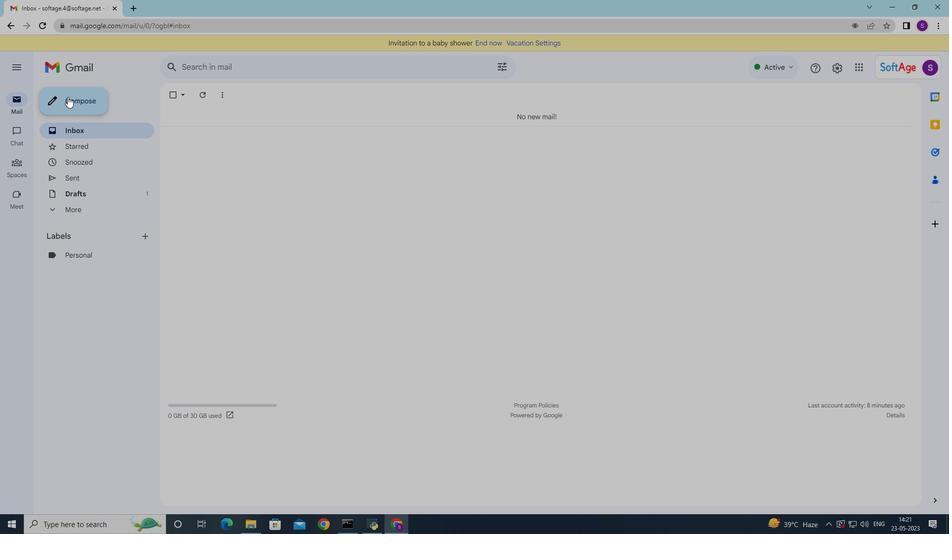 
Action: Mouse moved to (798, 500)
Screenshot: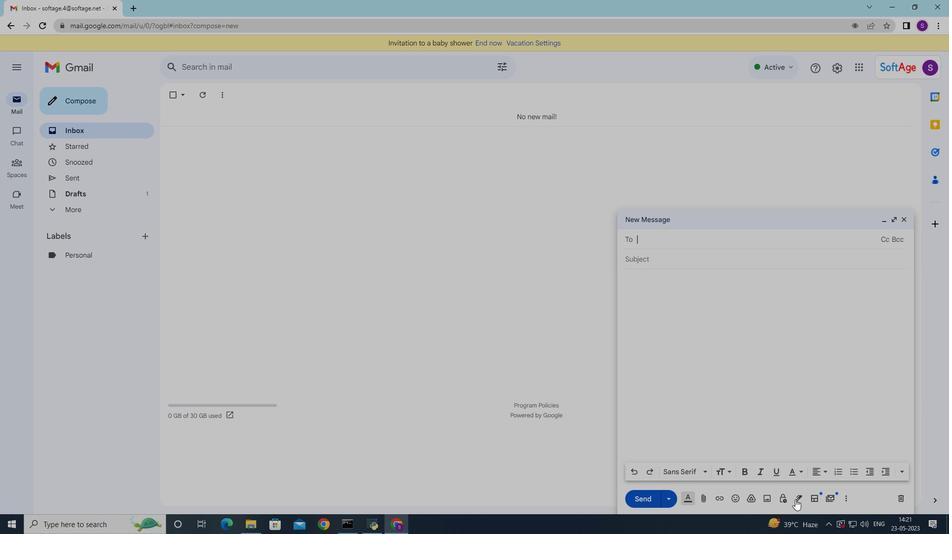 
Action: Mouse pressed left at (798, 500)
Screenshot: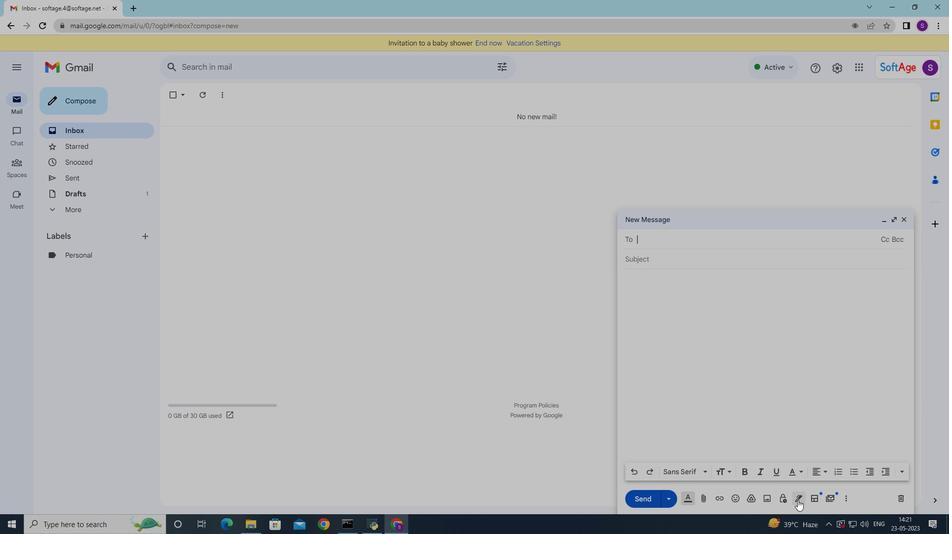
Action: Mouse moved to (818, 471)
Screenshot: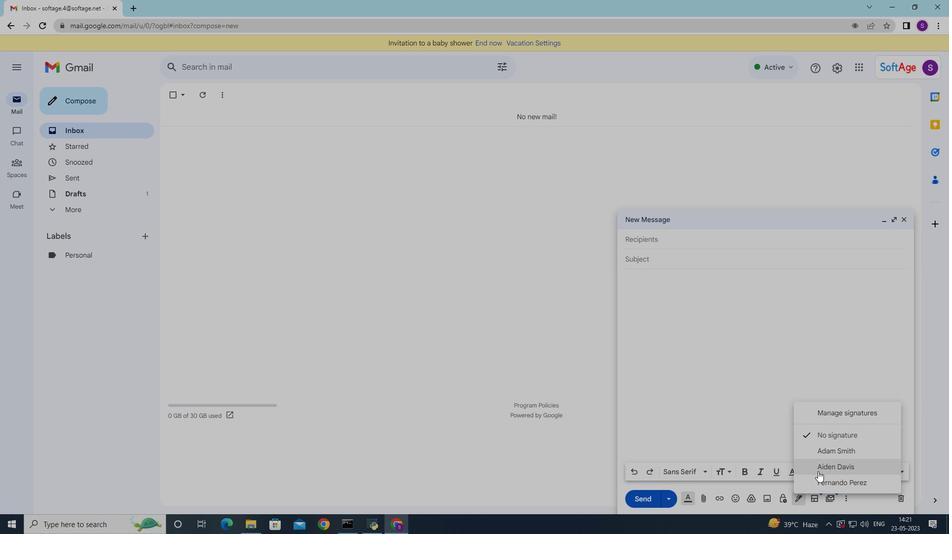 
Action: Mouse pressed left at (818, 471)
Screenshot: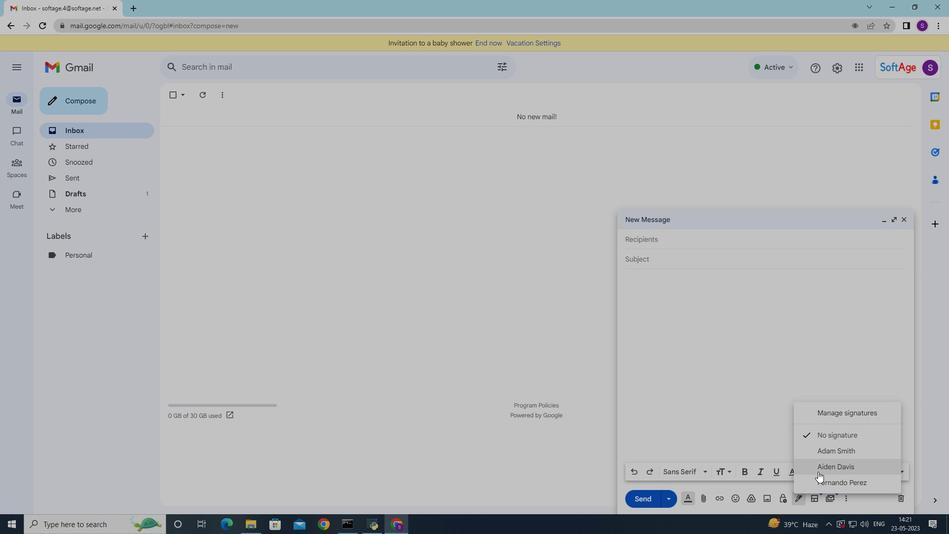 
Action: Mouse moved to (650, 240)
Screenshot: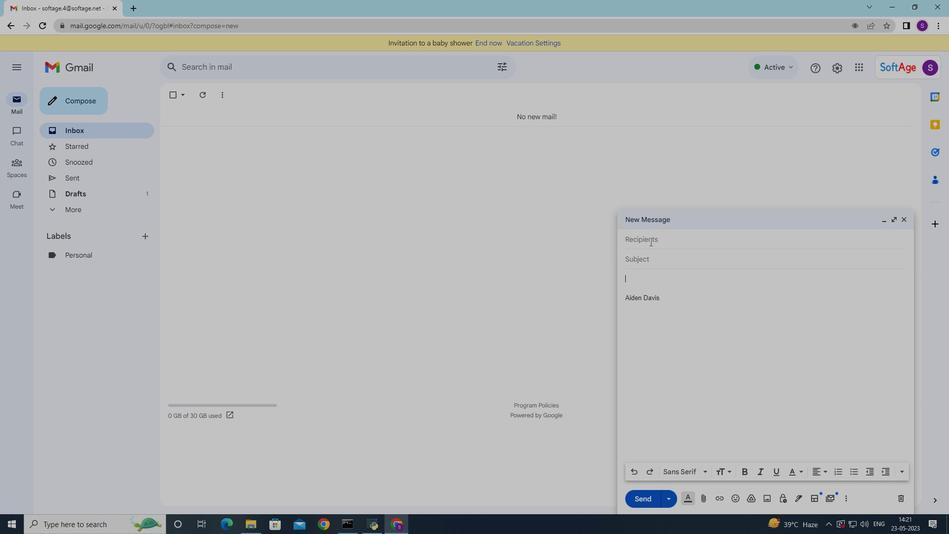 
Action: Mouse pressed left at (650, 240)
Screenshot: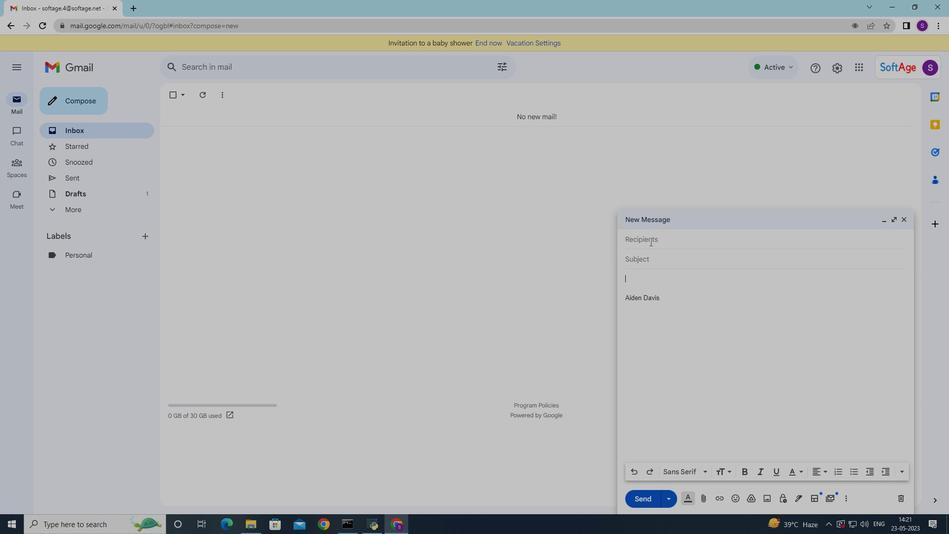 
Action: Mouse moved to (648, 243)
Screenshot: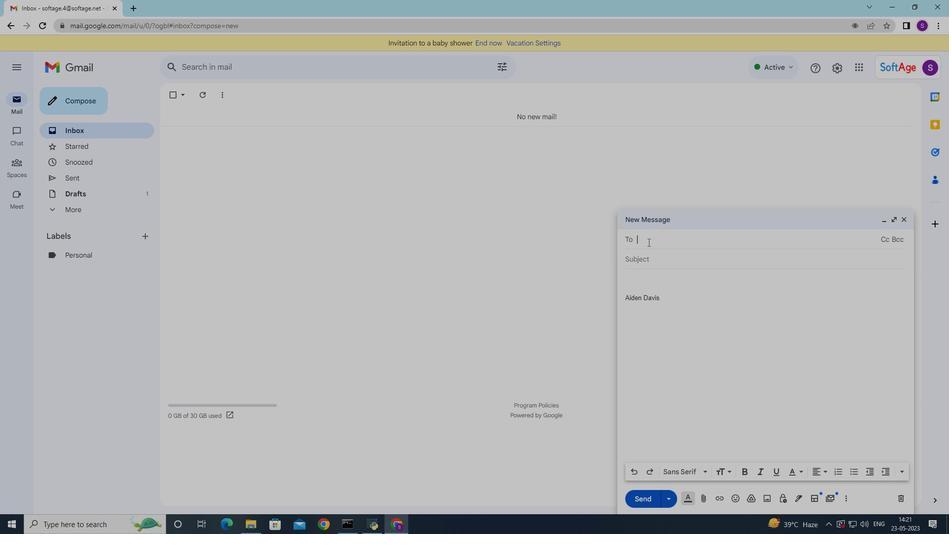 
Action: Key pressed softage.3<Key.backspace>2
Screenshot: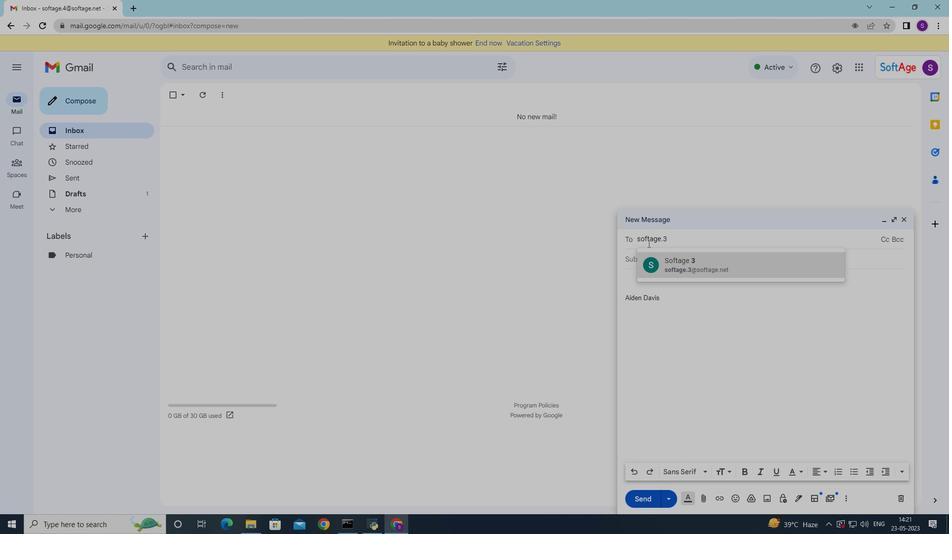 
Action: Mouse moved to (710, 261)
Screenshot: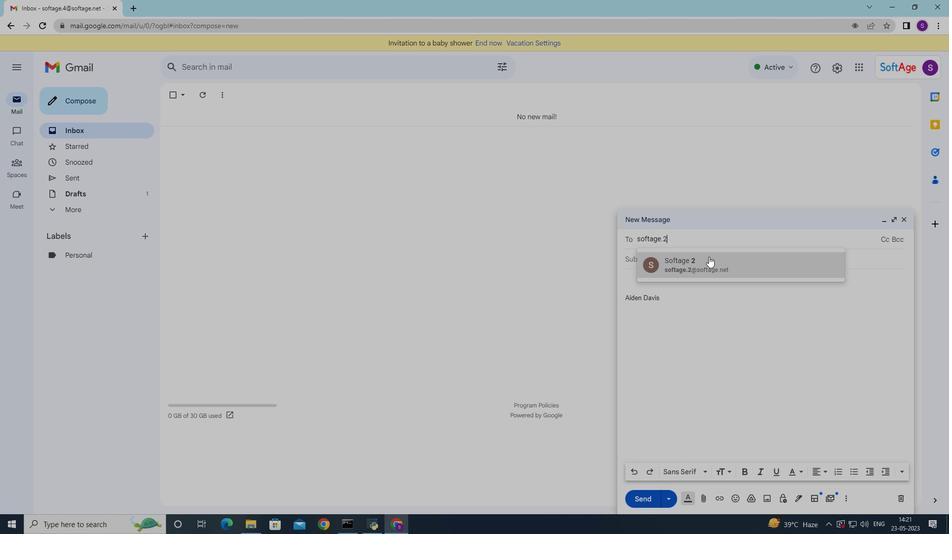 
Action: Mouse pressed left at (710, 261)
Screenshot: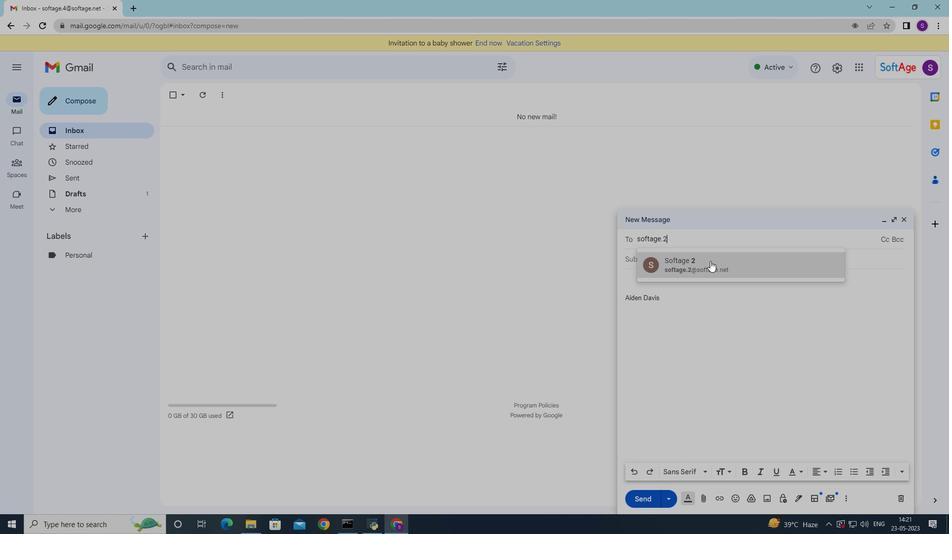 
Action: Mouse moved to (703, 266)
Screenshot: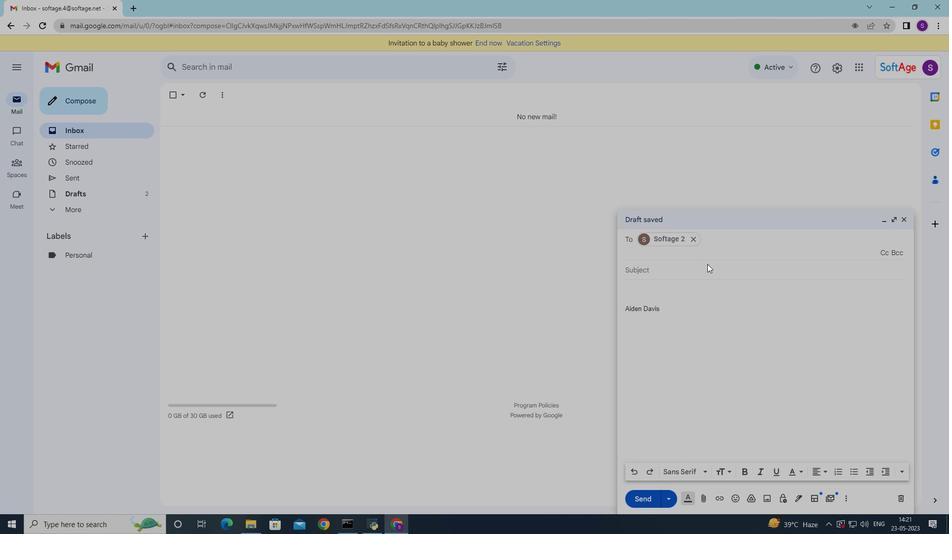 
Action: Mouse pressed left at (703, 266)
Screenshot: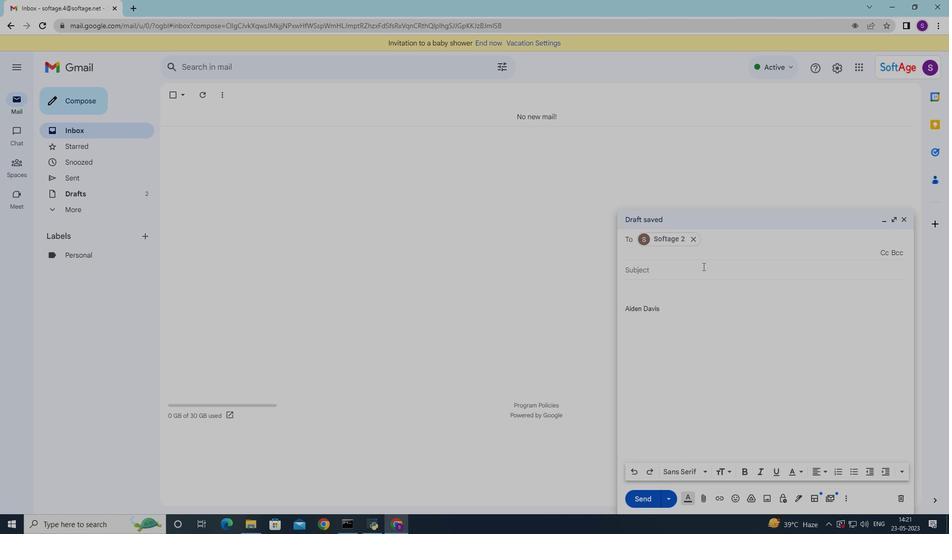 
Action: Mouse moved to (703, 265)
Screenshot: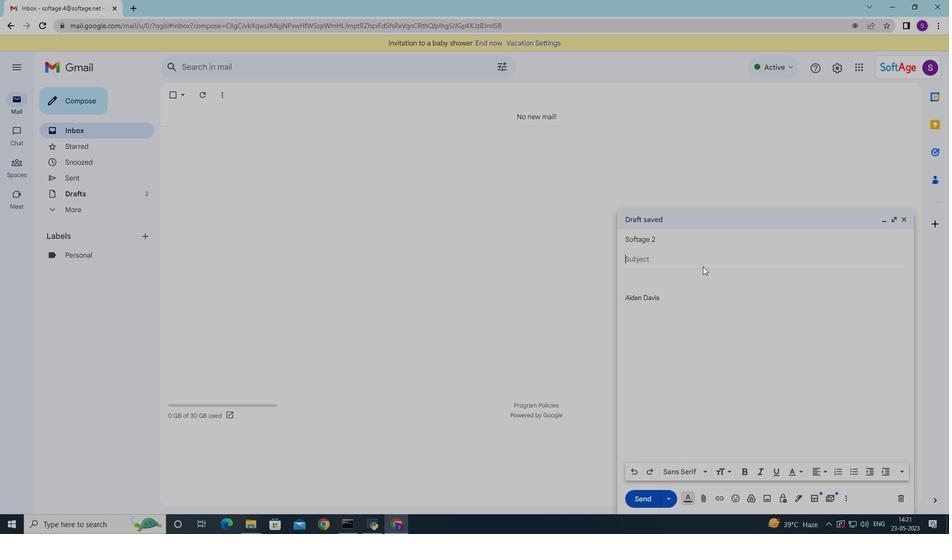 
Action: Key pressed <Key.shift>Feedback<Key.space>on<Key.space>a<Key.space>training<Key.space>manual<Key.space>and<Key.space>the<Key.space>message<Key.space><Key.backspace><Key.backspace><Key.backspace><Key.backspace><Key.backspace><Key.backspace><Key.backspace><Key.backspace><Key.backspace><Key.backspace><Key.backspace><Key.backspace><Key.backspace><Key.backspace><Key.backspace><Key.backspace><Key.backspace>.
Screenshot: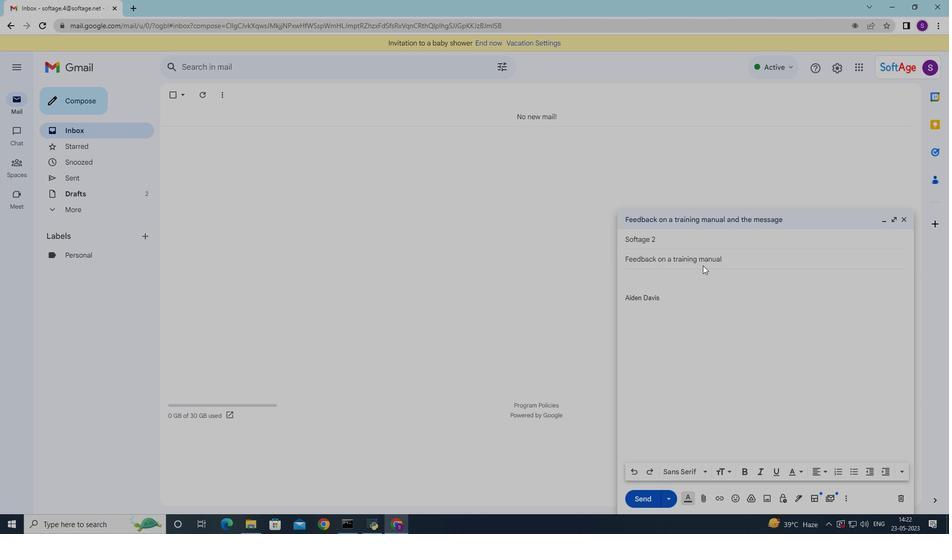 
Action: Mouse moved to (692, 280)
Screenshot: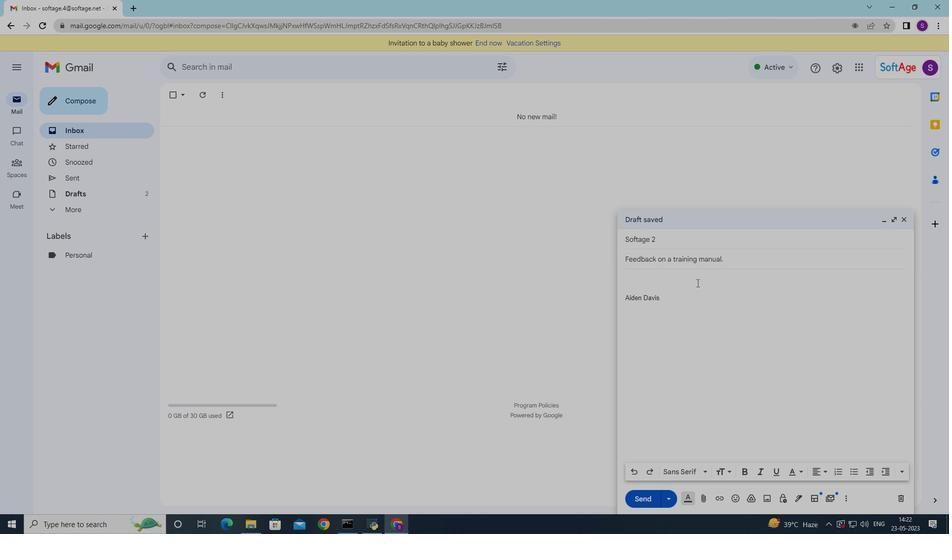 
Action: Mouse pressed left at (692, 280)
Screenshot: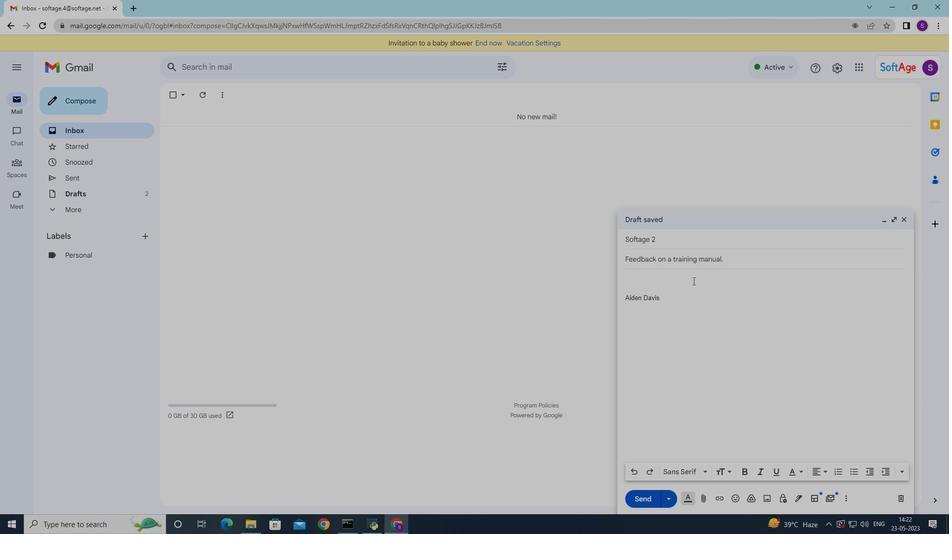 
Action: Mouse moved to (635, 276)
Screenshot: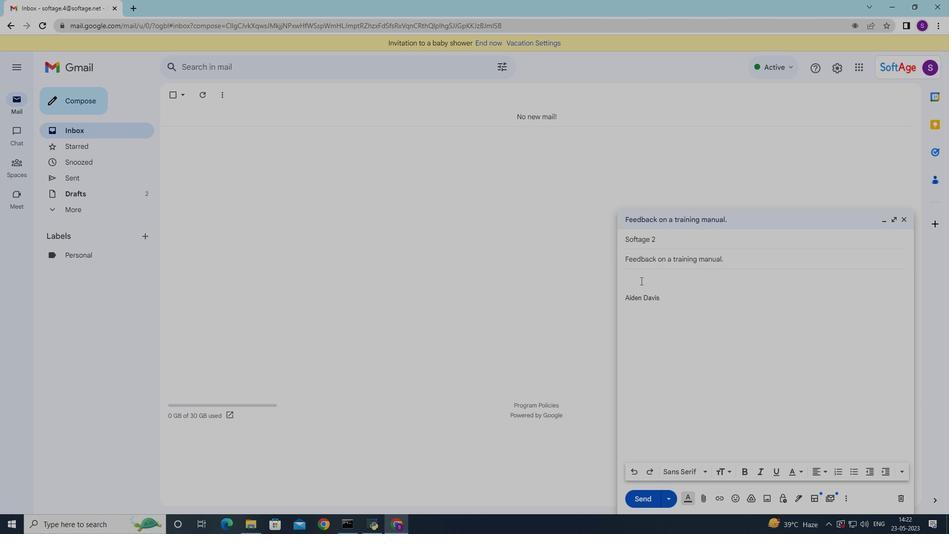 
Action: Key pressed i<Key.backspace><Key.shift>I<Key.space>notice<Key.space><Key.backspace>s<Key.space><Key.backspace><Key.backspace>s<Key.backspace>d<Key.space>some<Key.space>s<Key.backspace>de<Key.backspace>iscrepancies<Key.space>in<Key.space>the<Key.space>inventory<Key.space>report,<Key.space>v<Key.backspace>can<Key.space>you<Key.space>pla<Key.backspace>ease<Key.space>investigate<Key.shift_r>?
Screenshot: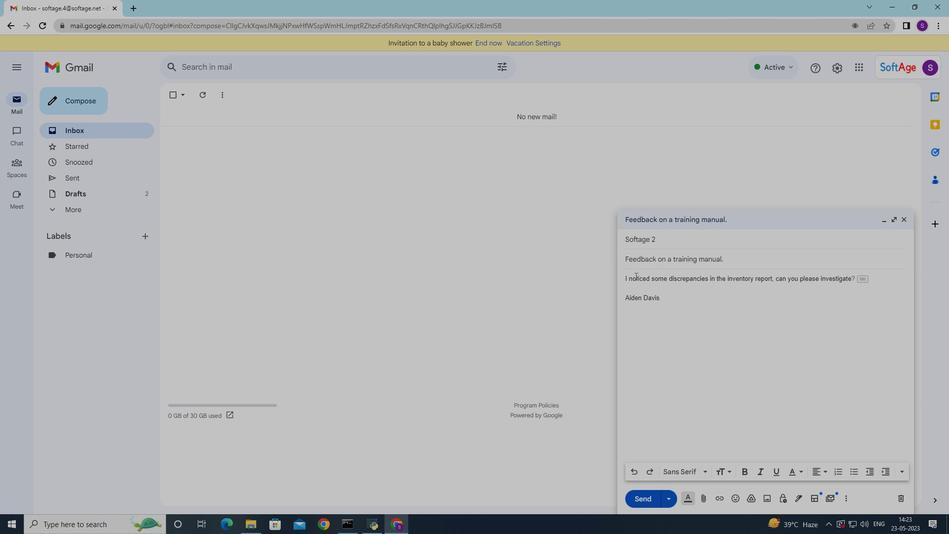 
Action: Mouse moved to (649, 278)
Screenshot: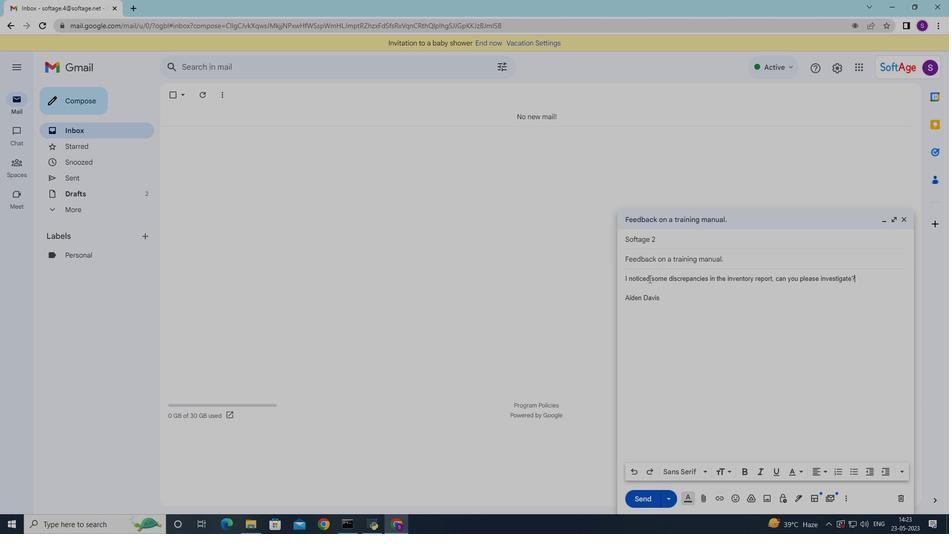 
Action: Mouse pressed left at (649, 278)
Screenshot: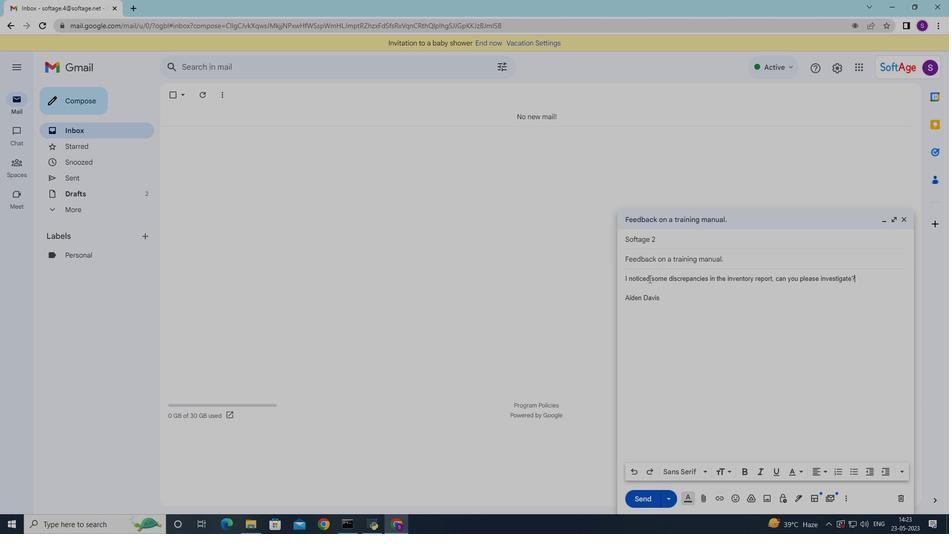 
Action: Mouse moved to (706, 473)
Screenshot: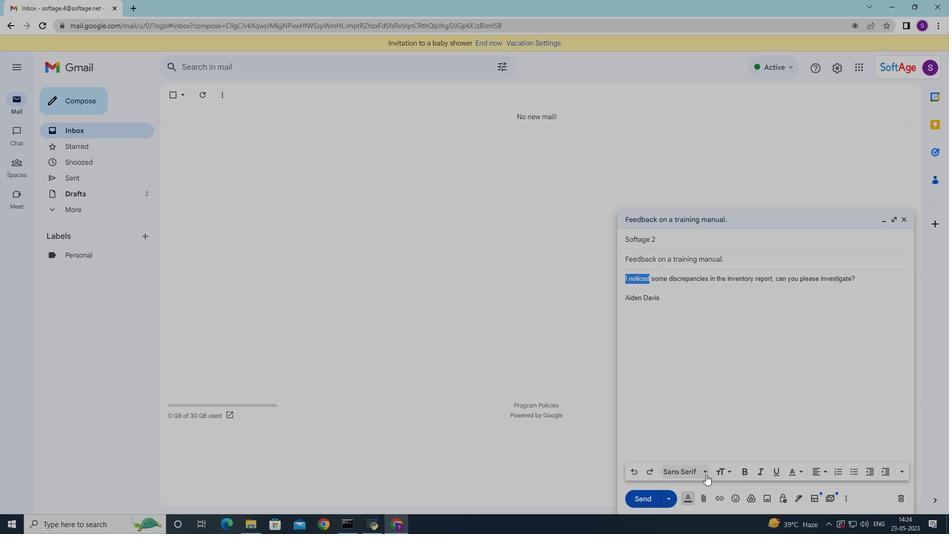 
Action: Mouse pressed left at (706, 473)
Screenshot: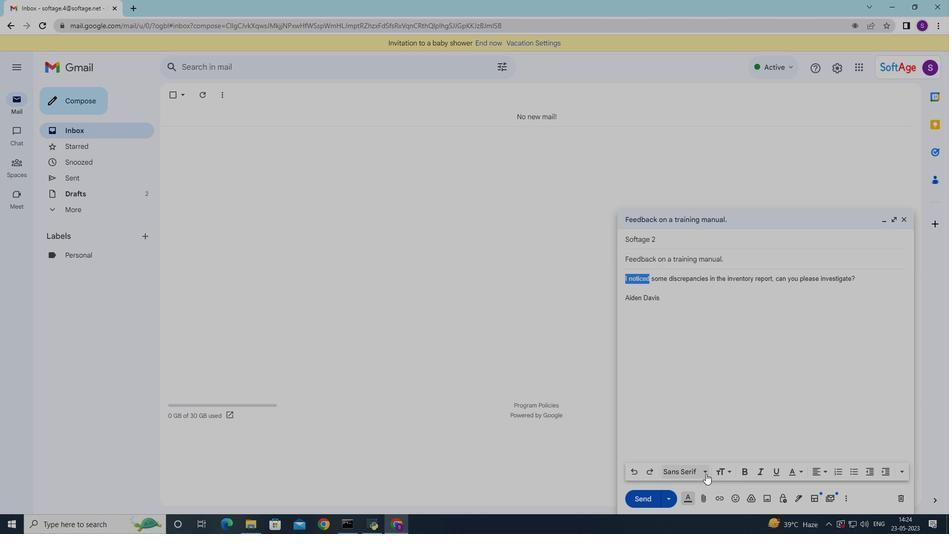 
Action: Mouse moved to (705, 428)
Screenshot: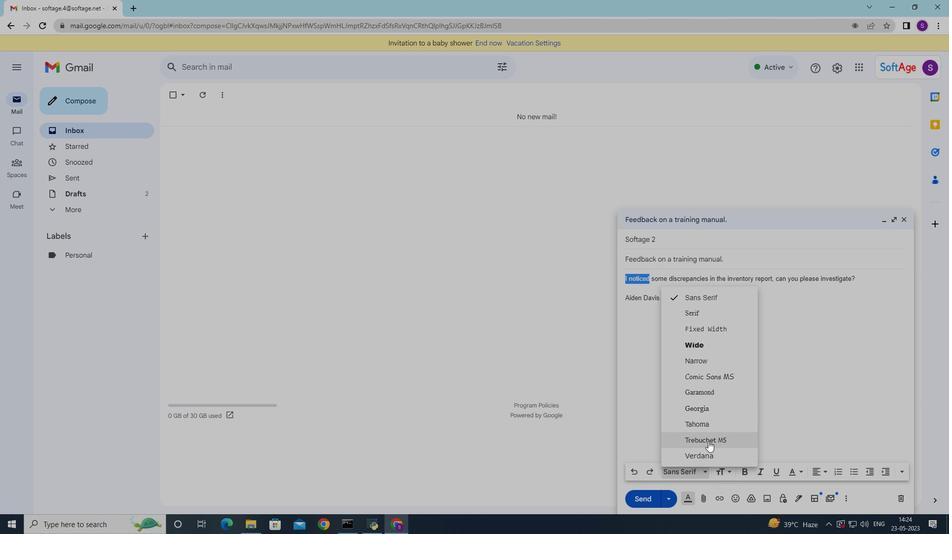 
Action: Mouse pressed left at (705, 428)
Screenshot: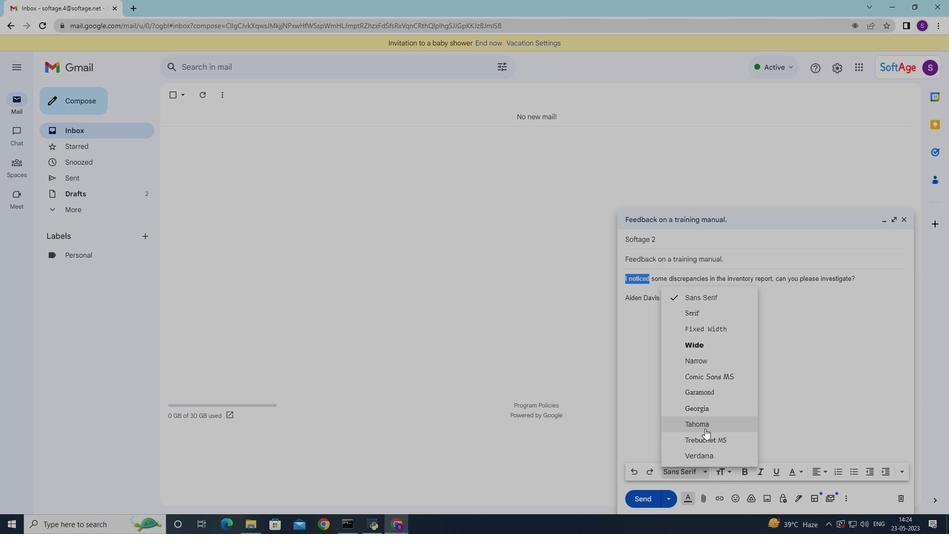 
Action: Mouse moved to (758, 474)
Screenshot: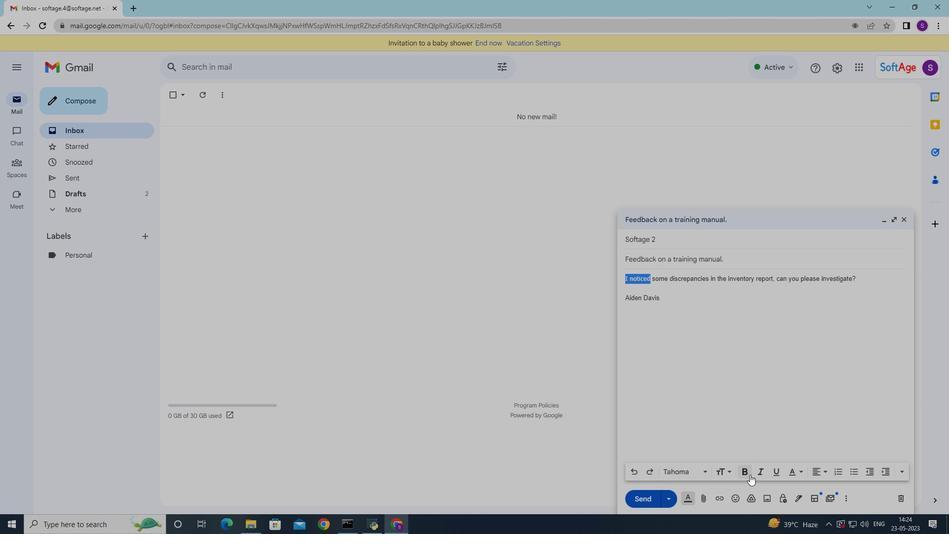 
Action: Mouse pressed left at (758, 474)
Screenshot: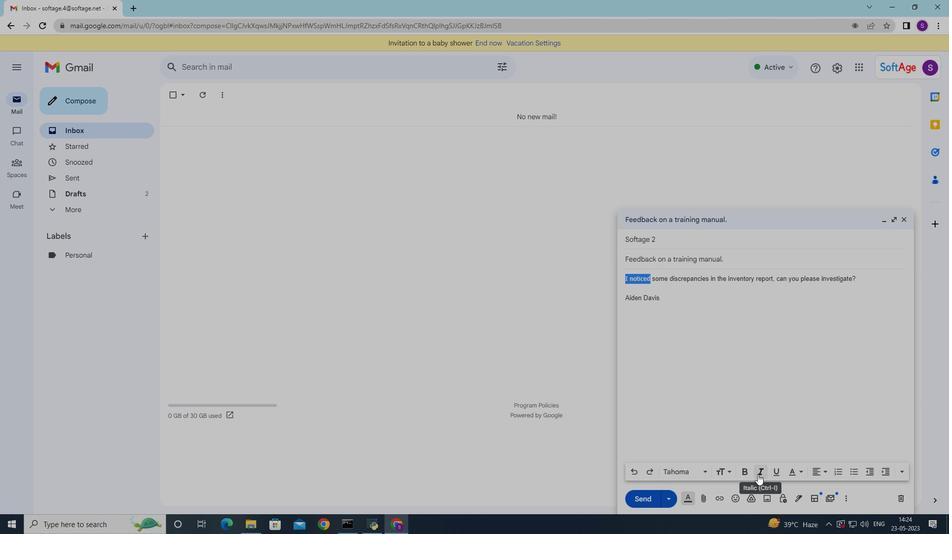 
Action: Mouse moved to (646, 497)
Screenshot: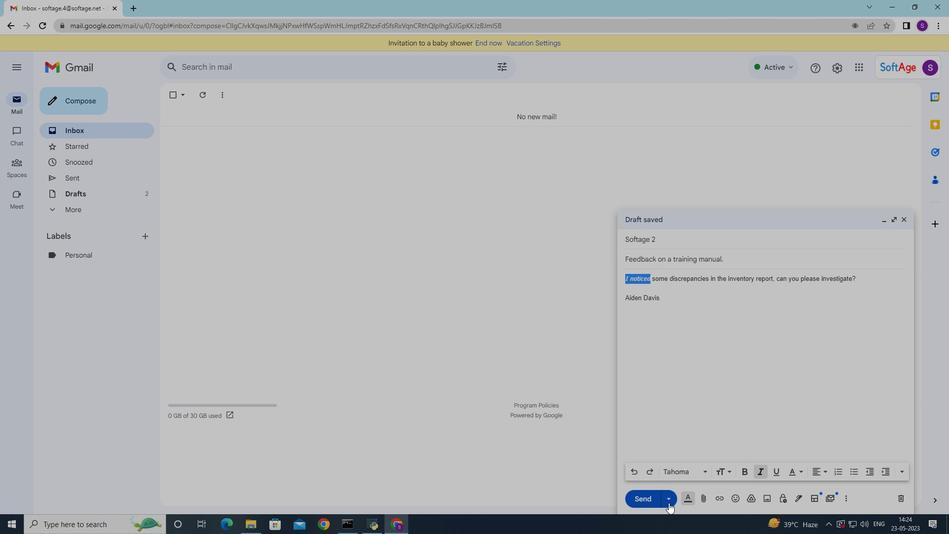 
Action: Mouse pressed left at (646, 497)
Screenshot: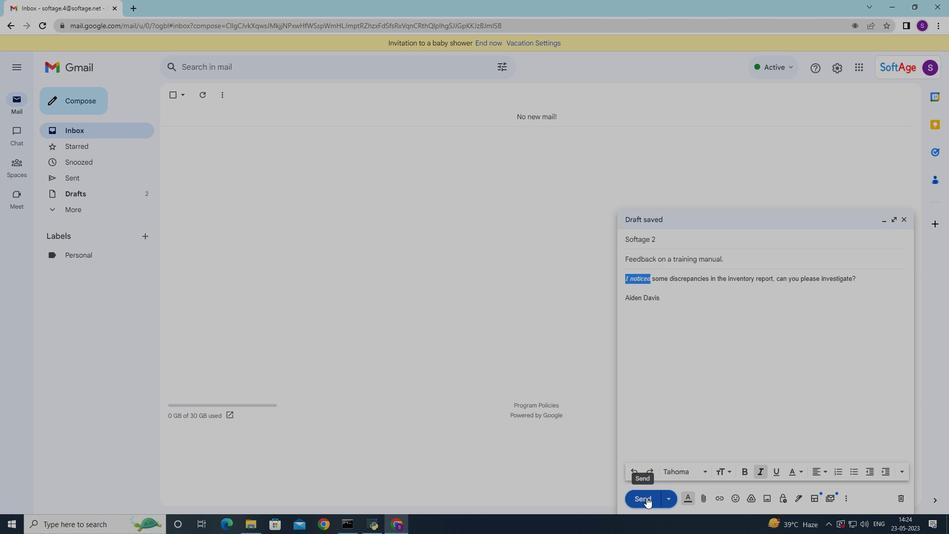 
Action: Mouse moved to (93, 179)
Screenshot: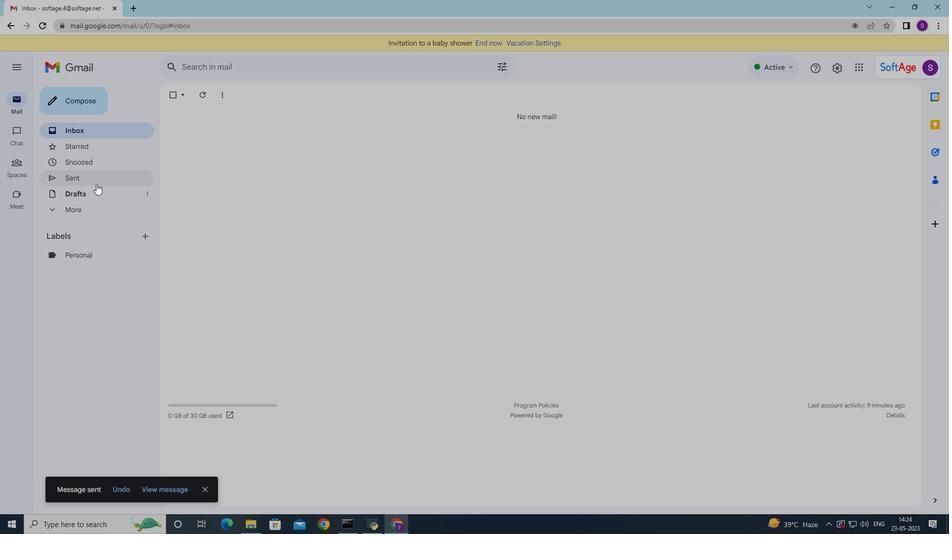 
Action: Mouse pressed left at (93, 179)
Screenshot: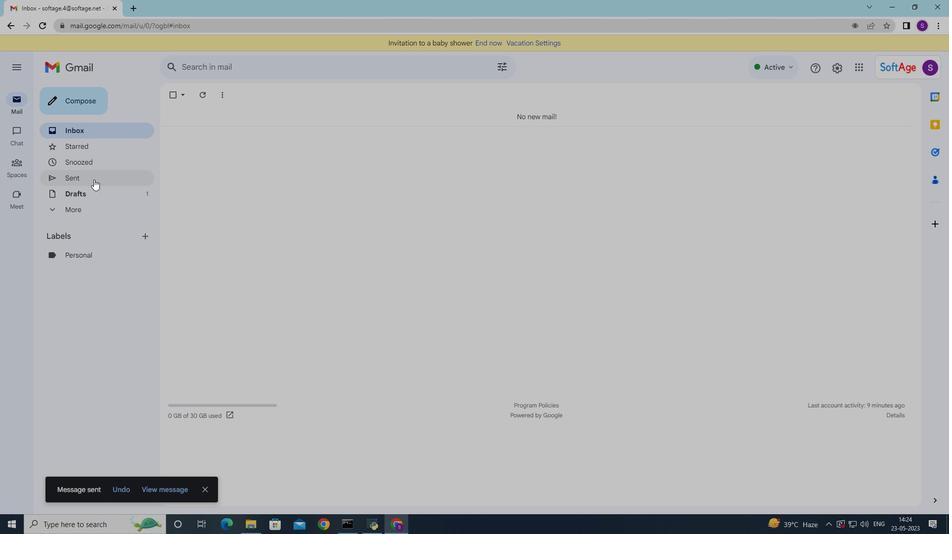 
Action: Mouse moved to (319, 146)
Screenshot: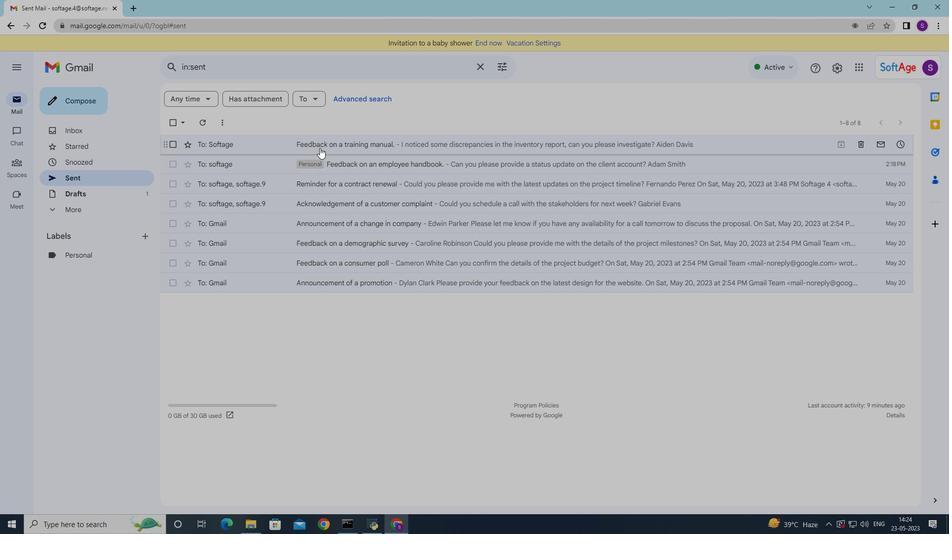 
Action: Mouse pressed right at (319, 146)
Screenshot: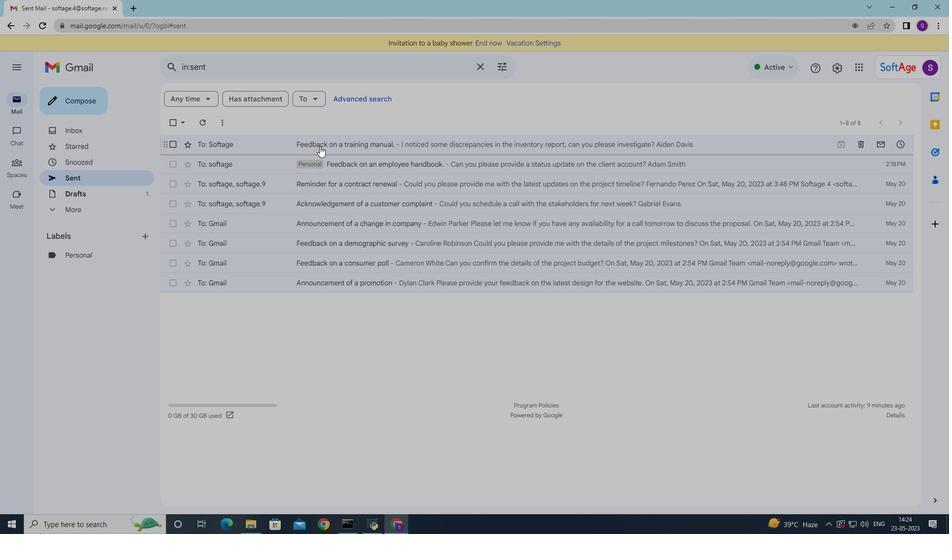 
Action: Mouse moved to (473, 292)
Screenshot: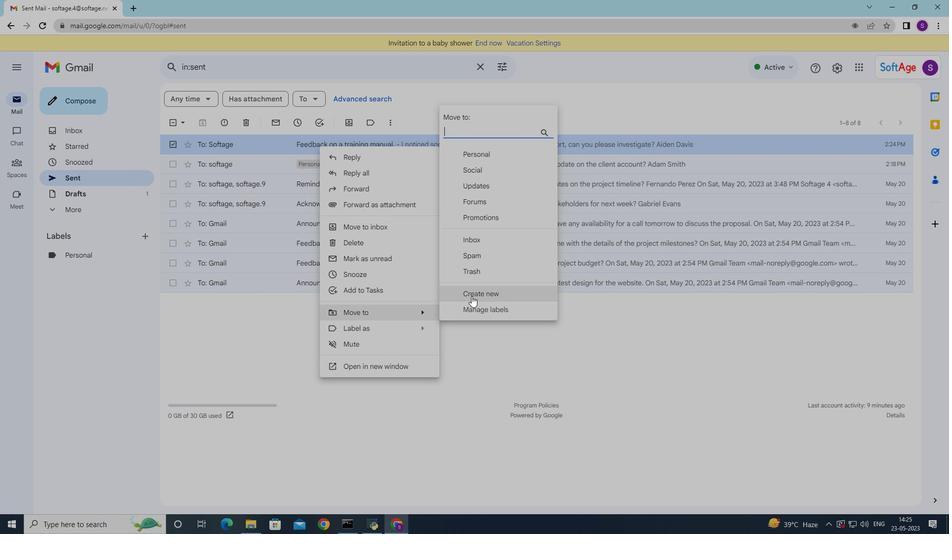 
Action: Mouse pressed left at (473, 292)
Screenshot: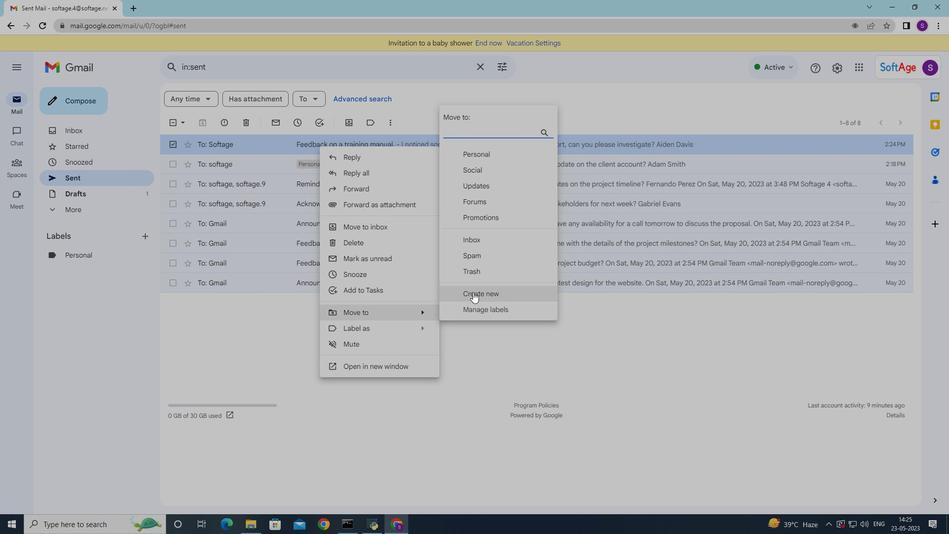 
Action: Mouse moved to (455, 262)
Screenshot: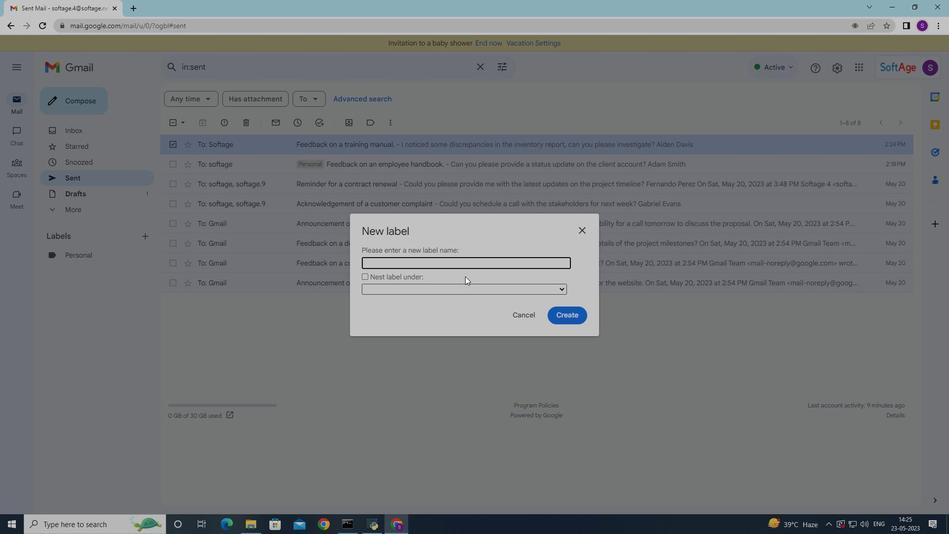 
Action: Key pressed <Key.shift>Work
Screenshot: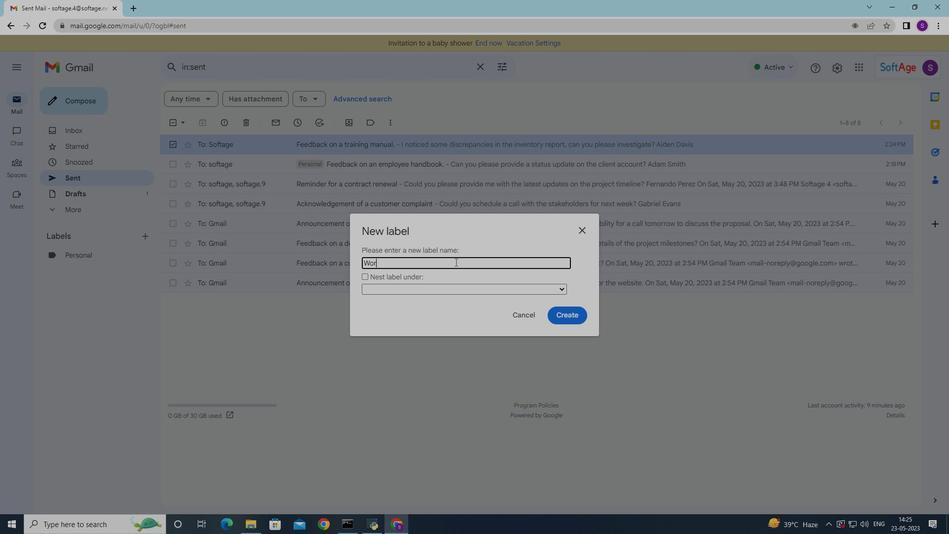 
Action: Mouse moved to (565, 313)
Screenshot: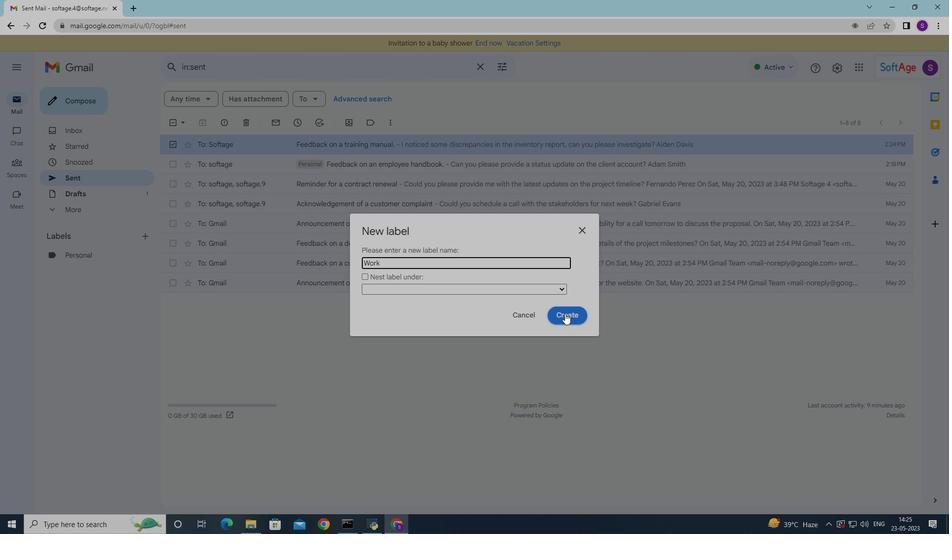 
Action: Mouse pressed left at (565, 313)
Screenshot: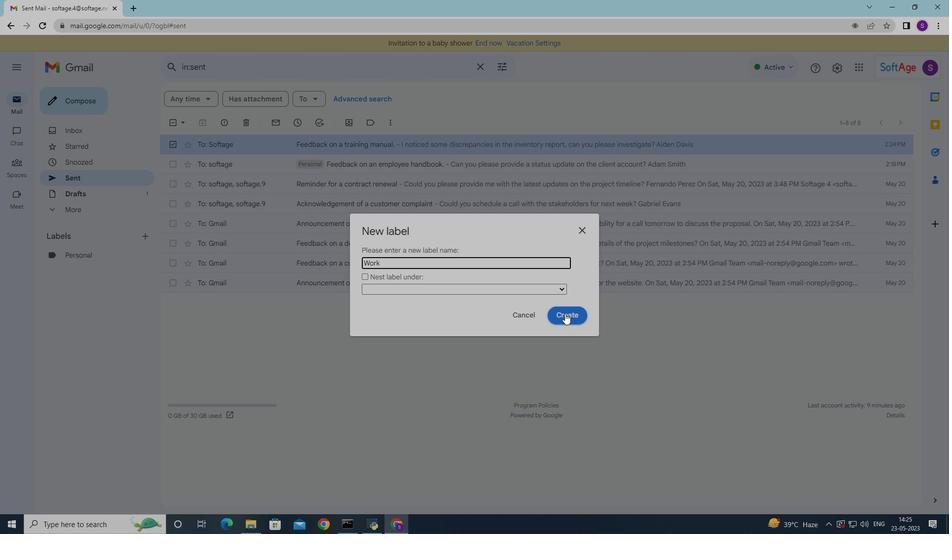 
Action: Mouse moved to (364, 145)
Screenshot: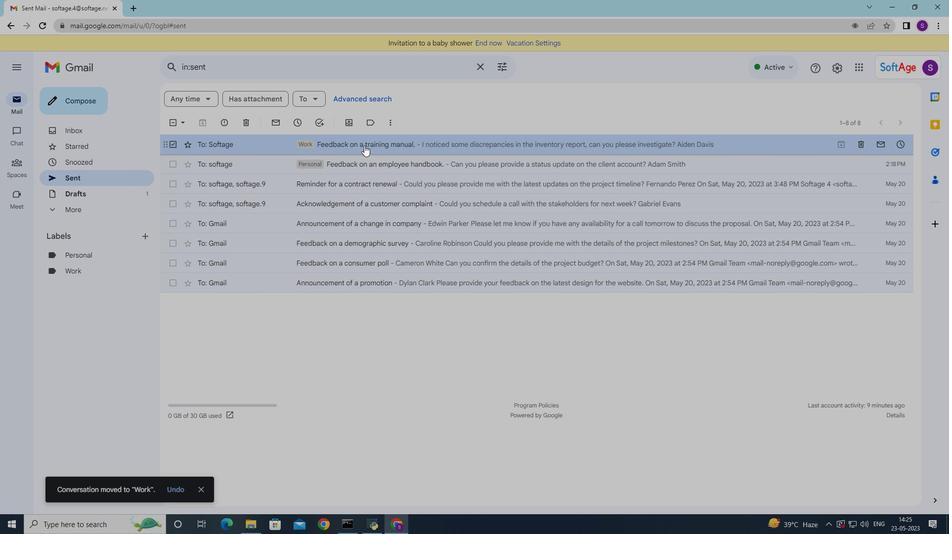 
